 Task: Look for space in Apodaca, Mexico from 9th June, 2023 to 16th June, 2023 for 2 adults in price range Rs.8000 to Rs.16000. Place can be entire place with 2 bedrooms having 2 beds and 1 bathroom. Property type can be house, flat, guest house. Booking option can be shelf check-in. Required host language is English.
Action: Mouse moved to (519, 153)
Screenshot: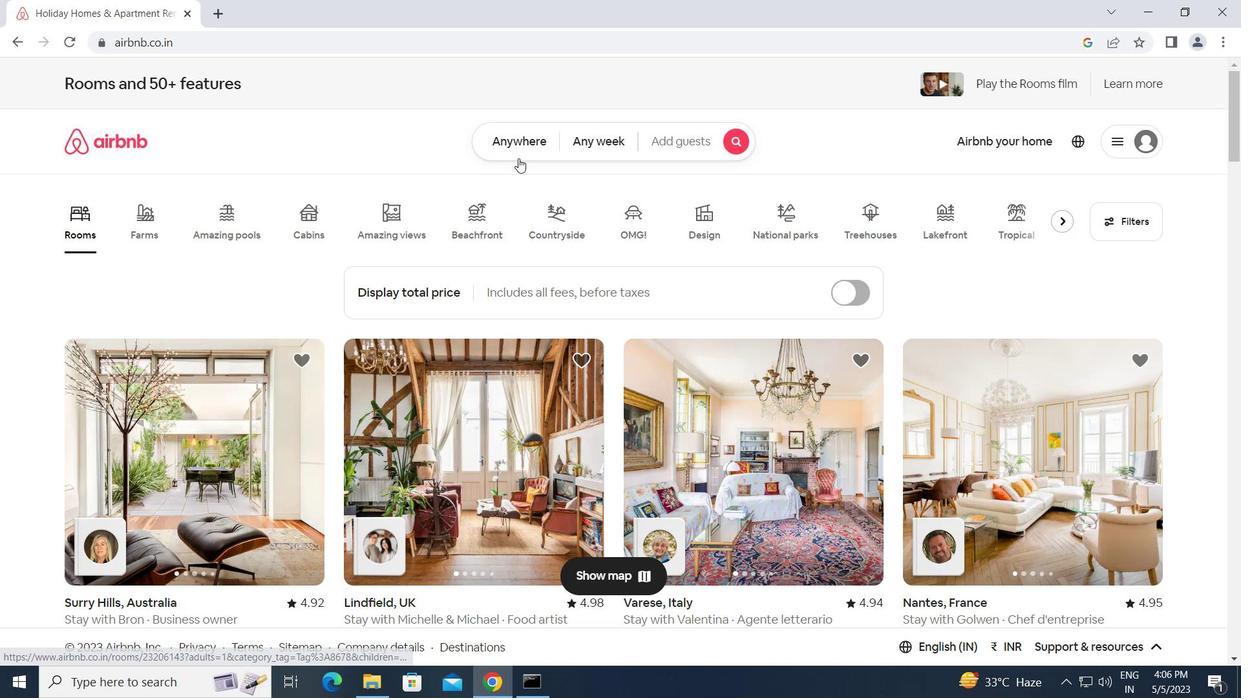 
Action: Mouse pressed left at (519, 153)
Screenshot: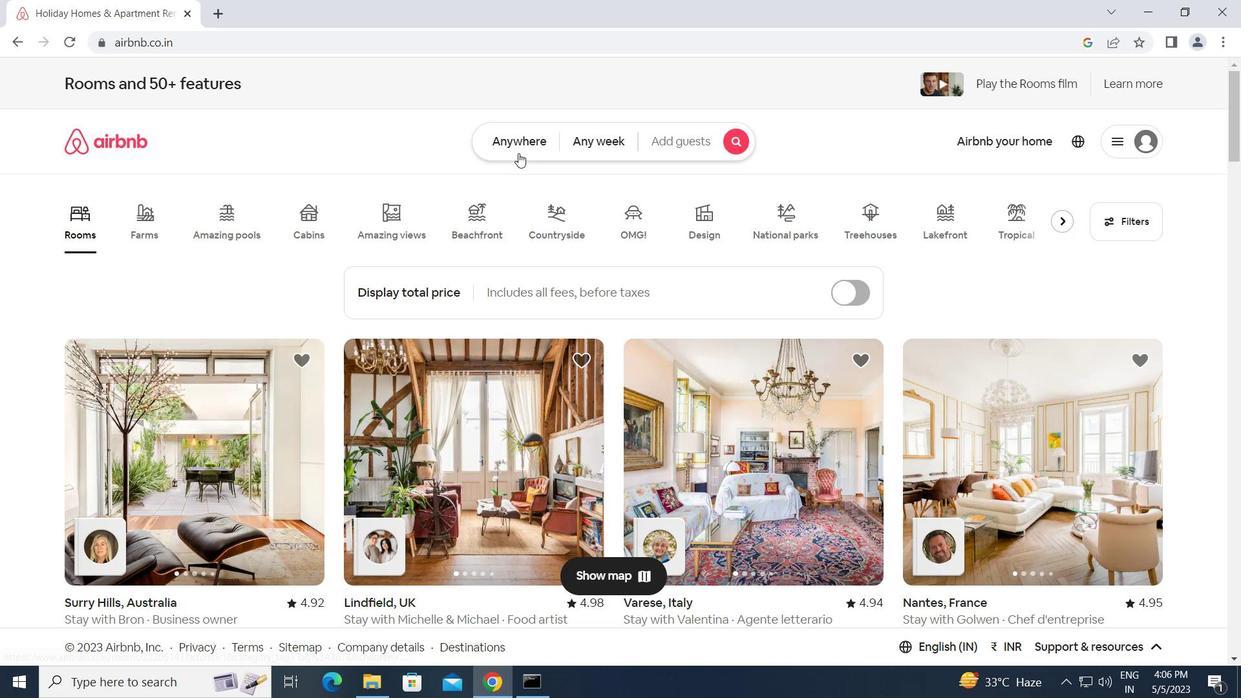 
Action: Mouse moved to (389, 195)
Screenshot: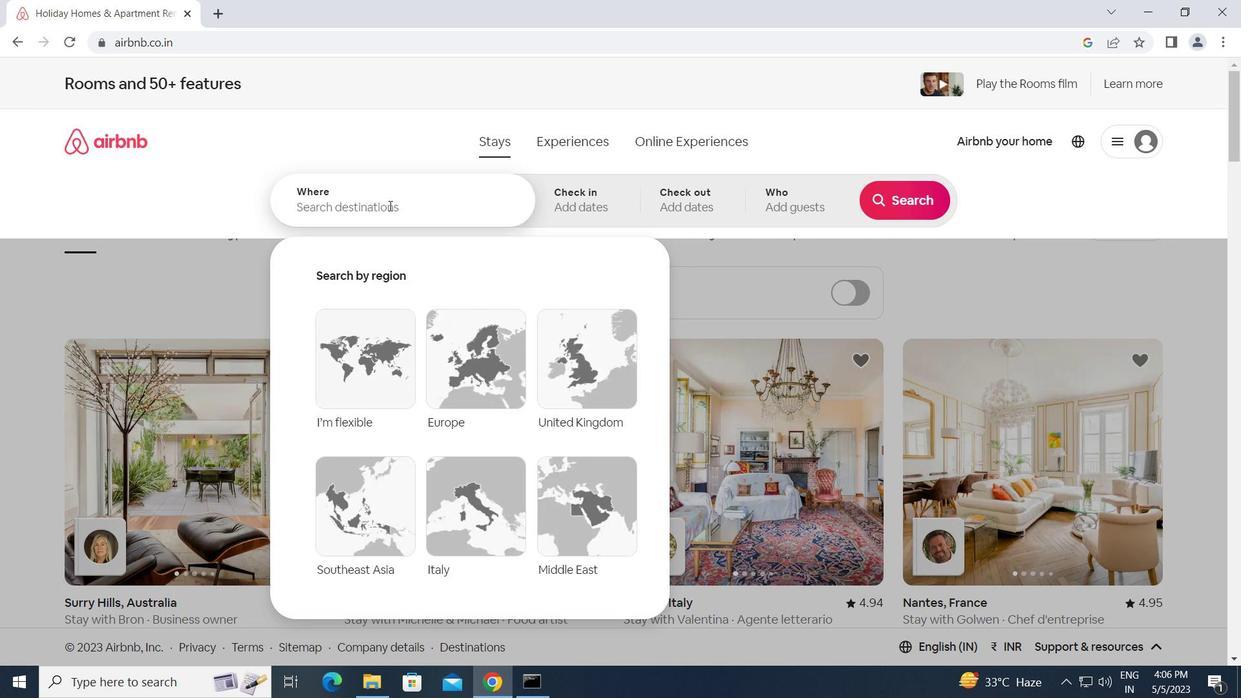 
Action: Mouse pressed left at (389, 195)
Screenshot: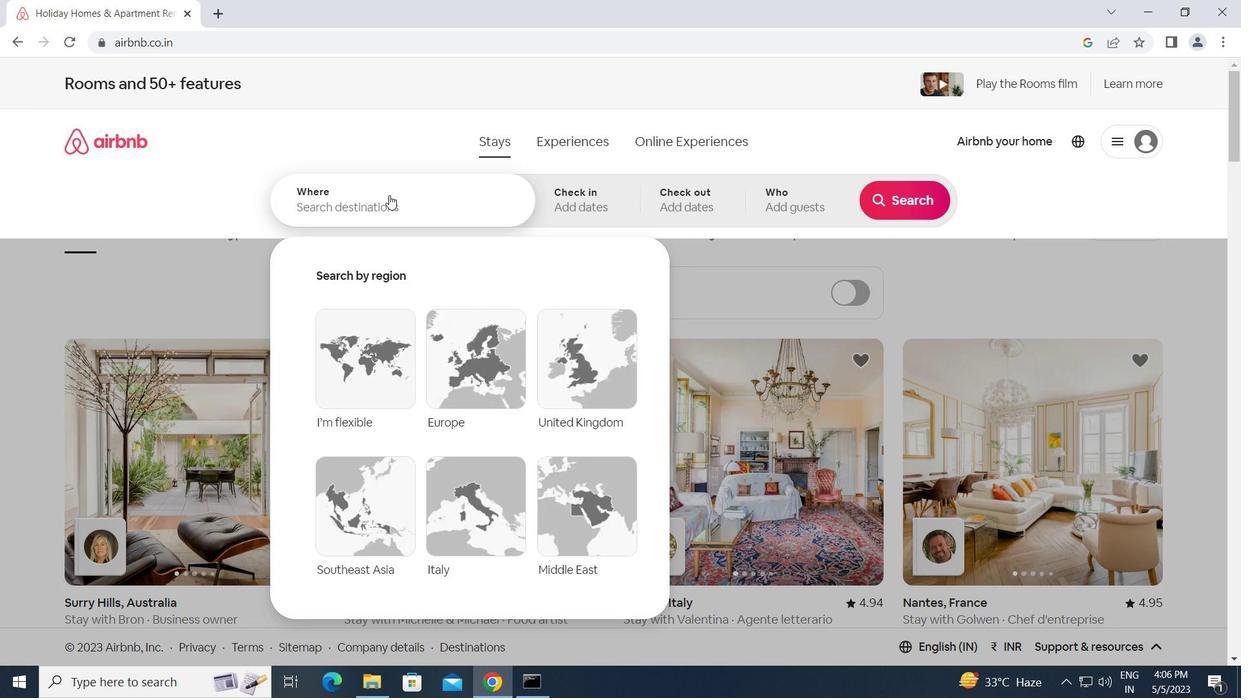 
Action: Key pressed a<Key.caps_lock>podaca,<Key.space><Key.caps_lock>m<Key.caps_lock>exico<Key.enter>
Screenshot: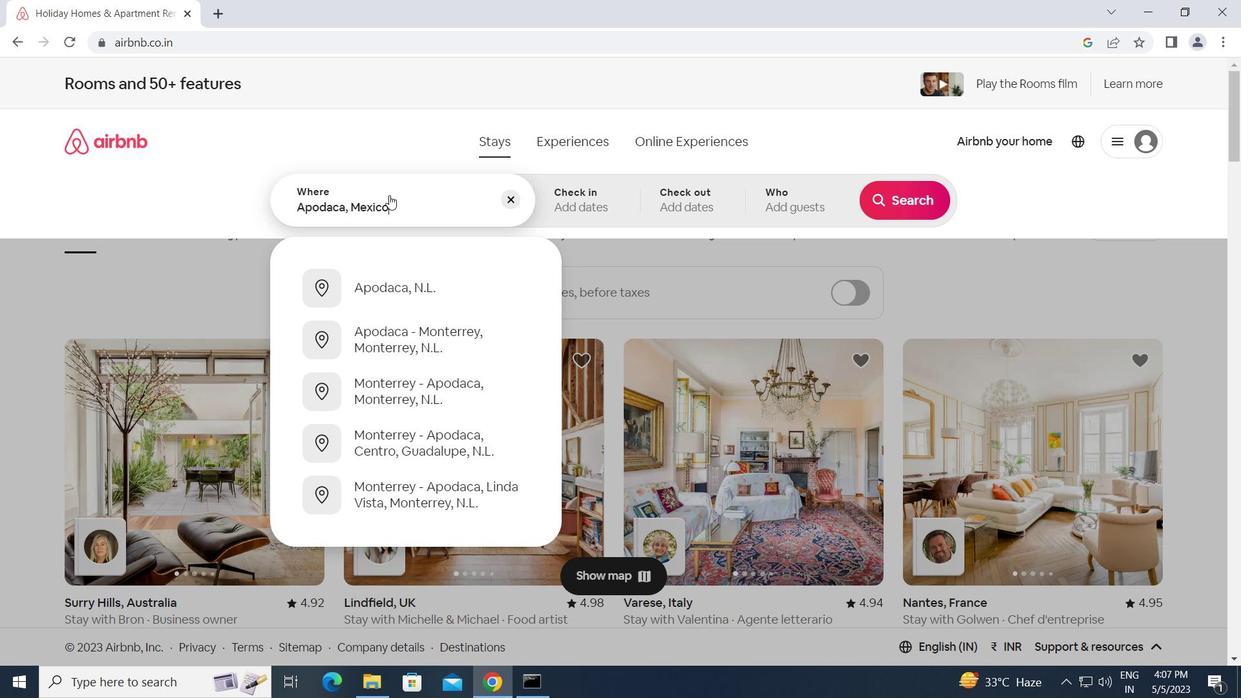 
Action: Mouse moved to (849, 429)
Screenshot: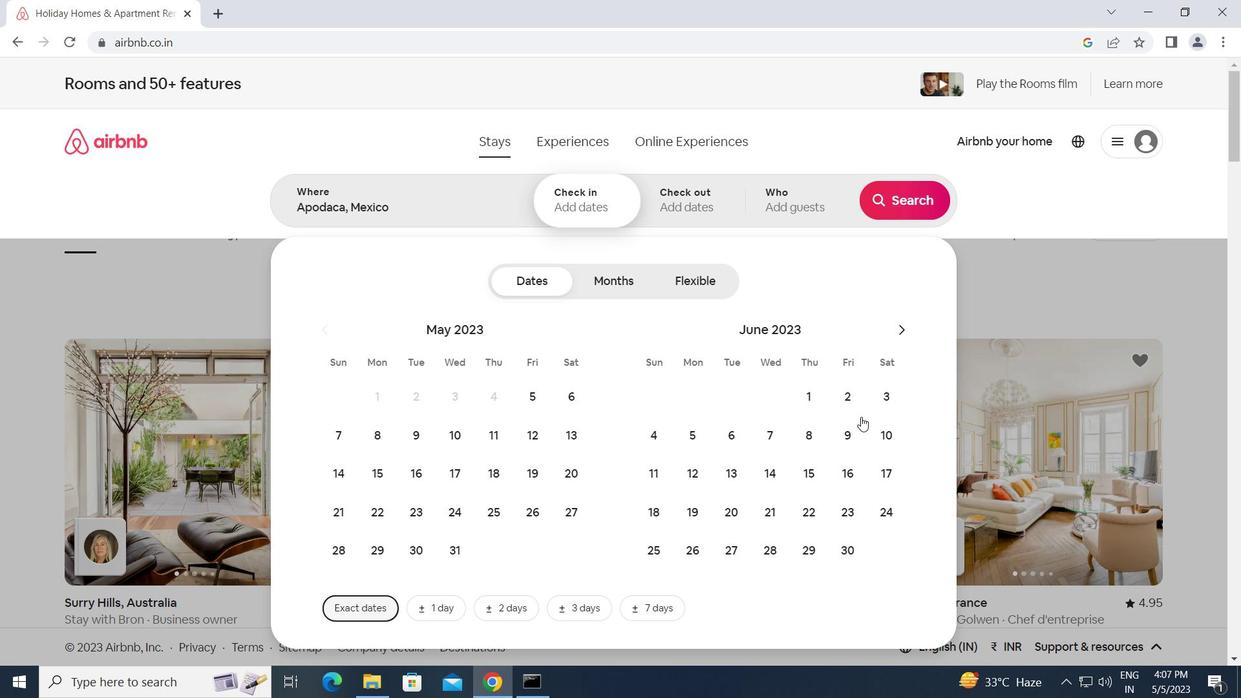 
Action: Mouse pressed left at (849, 429)
Screenshot: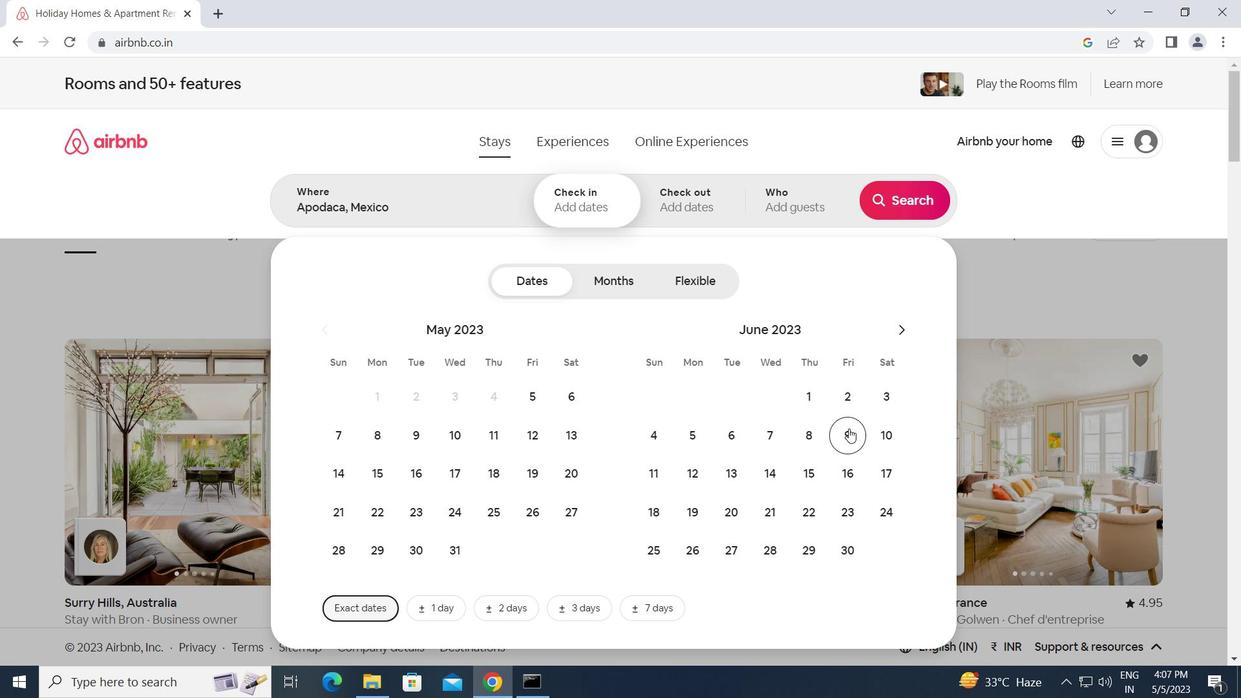 
Action: Mouse moved to (845, 470)
Screenshot: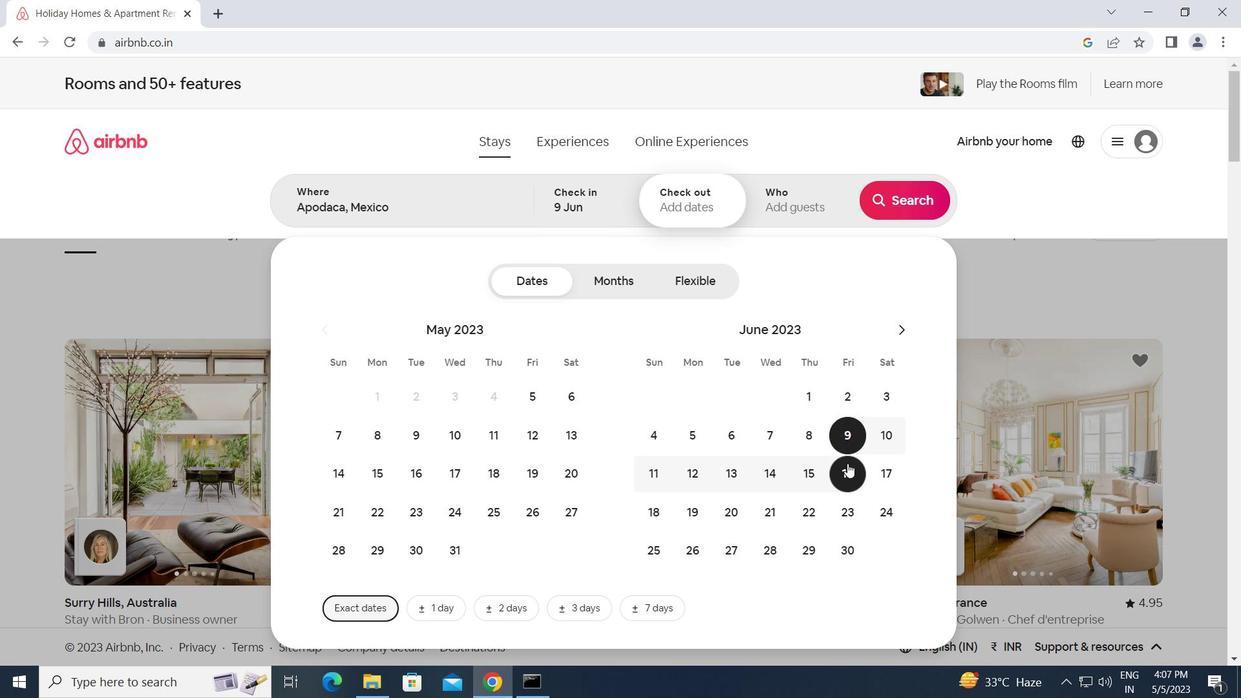 
Action: Mouse pressed left at (845, 470)
Screenshot: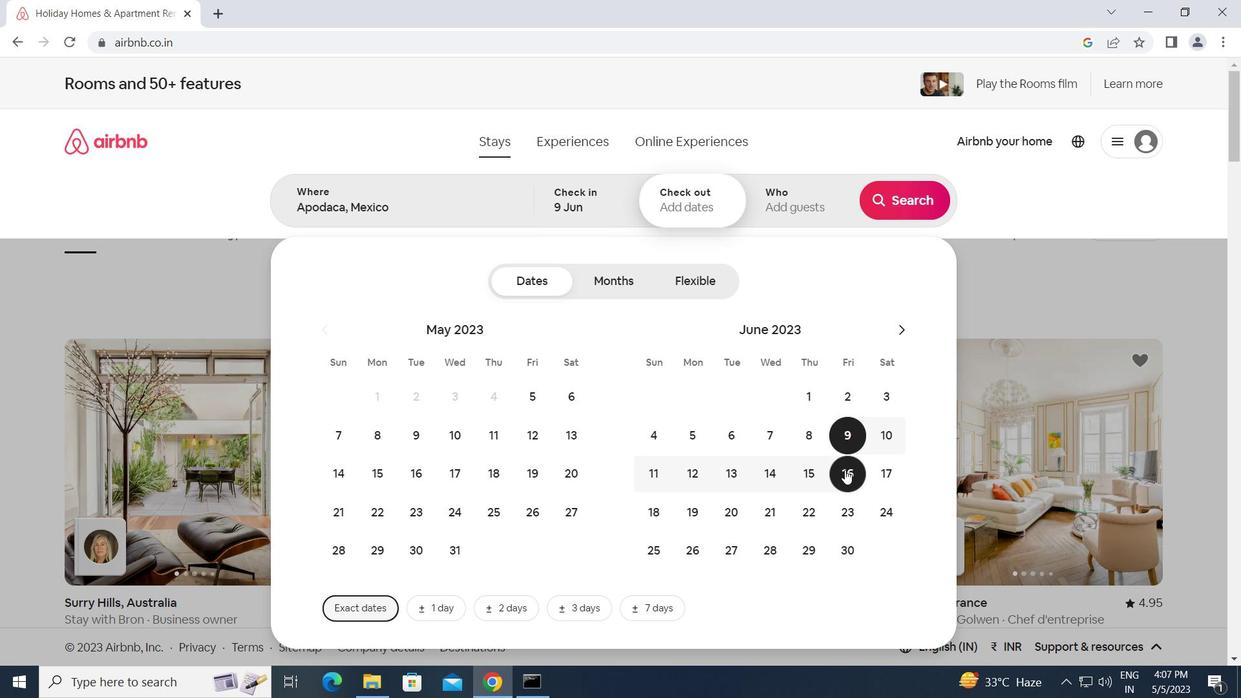 
Action: Mouse moved to (802, 205)
Screenshot: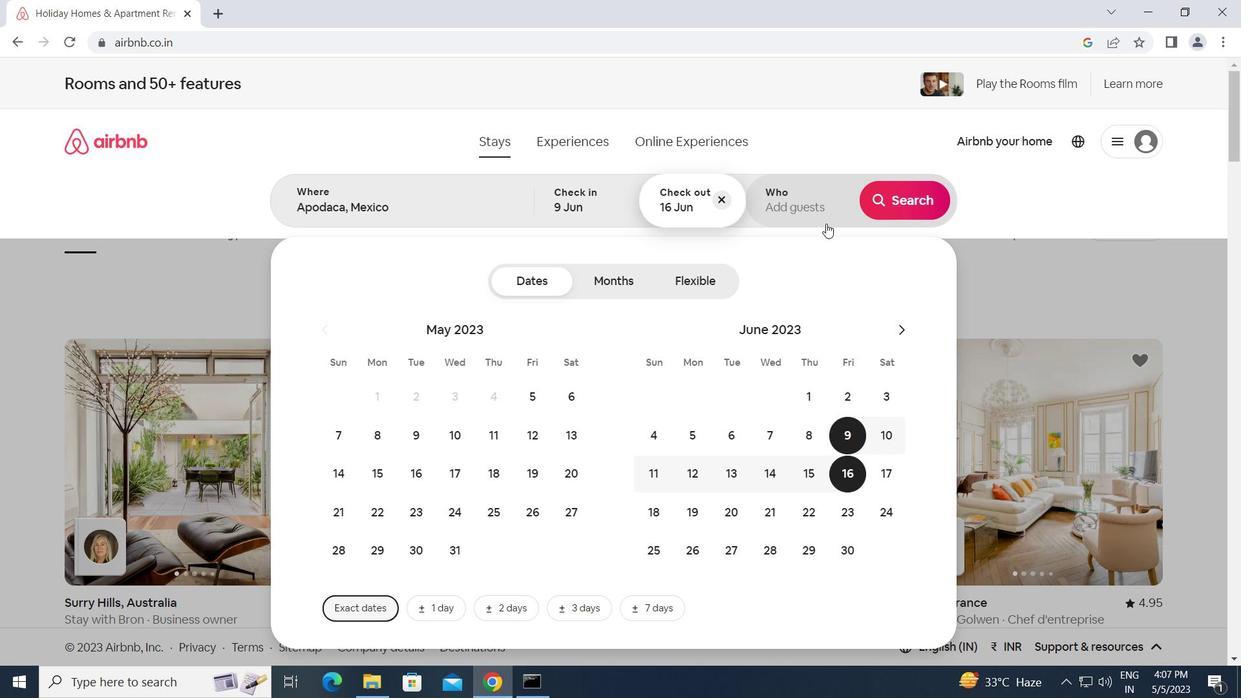 
Action: Mouse pressed left at (802, 205)
Screenshot: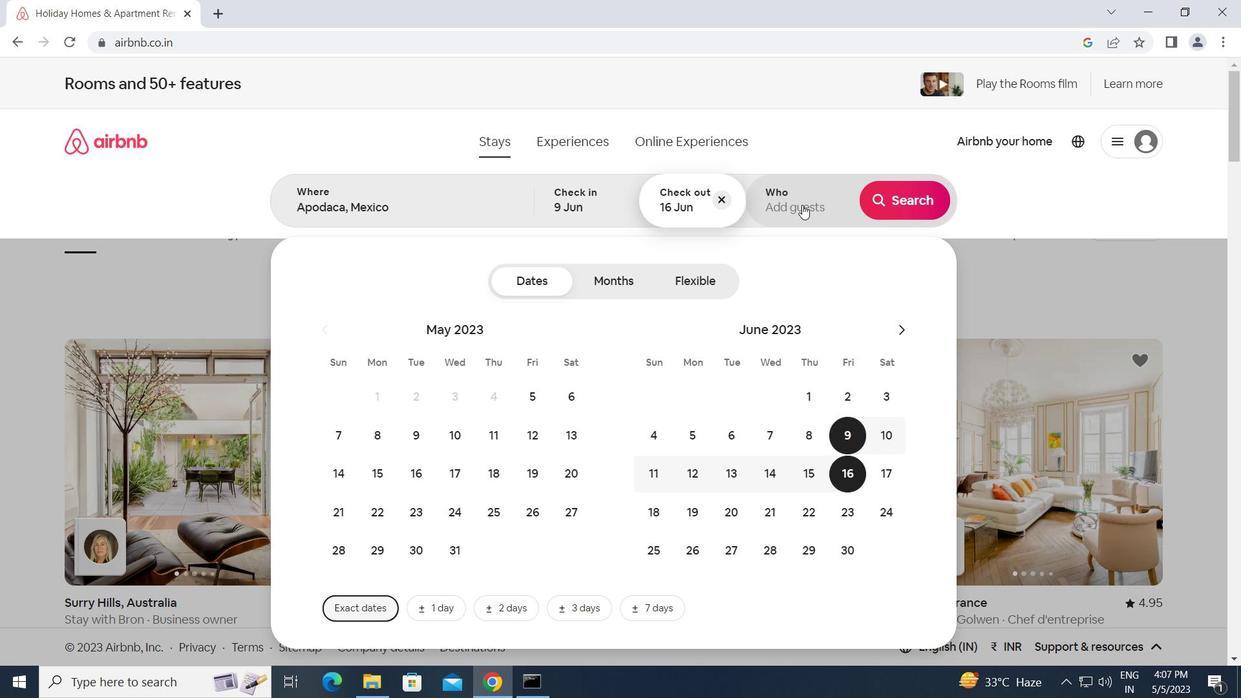 
Action: Mouse moved to (909, 282)
Screenshot: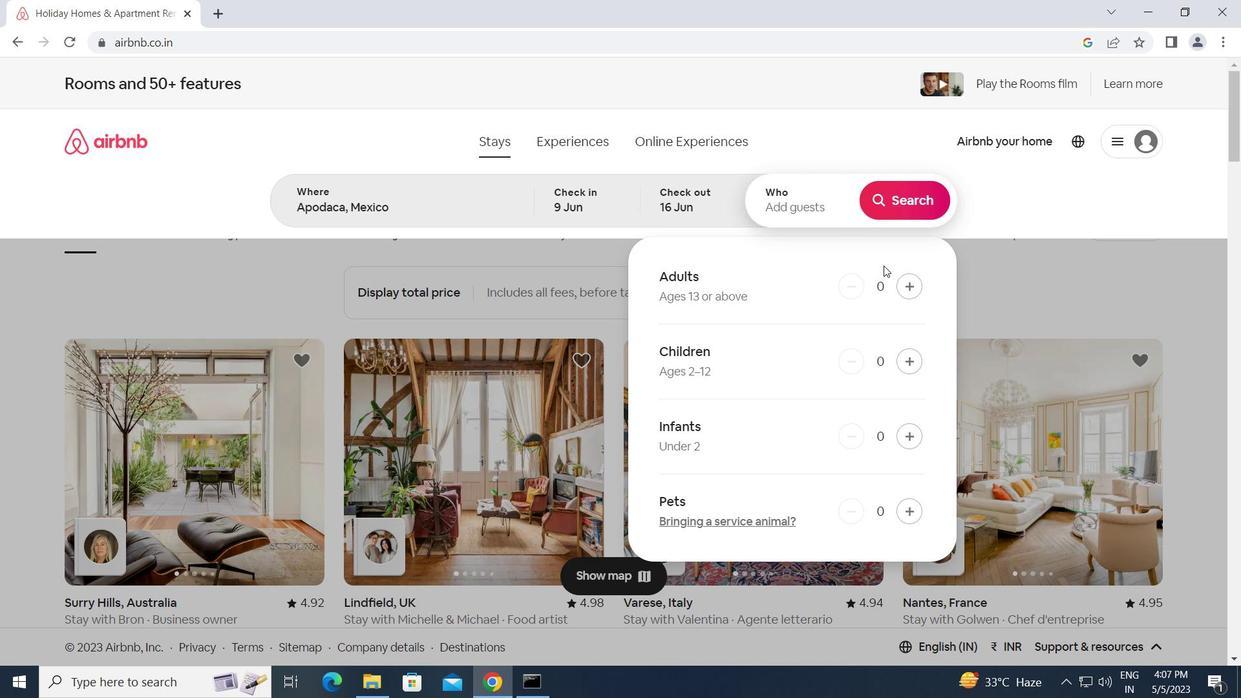
Action: Mouse pressed left at (909, 282)
Screenshot: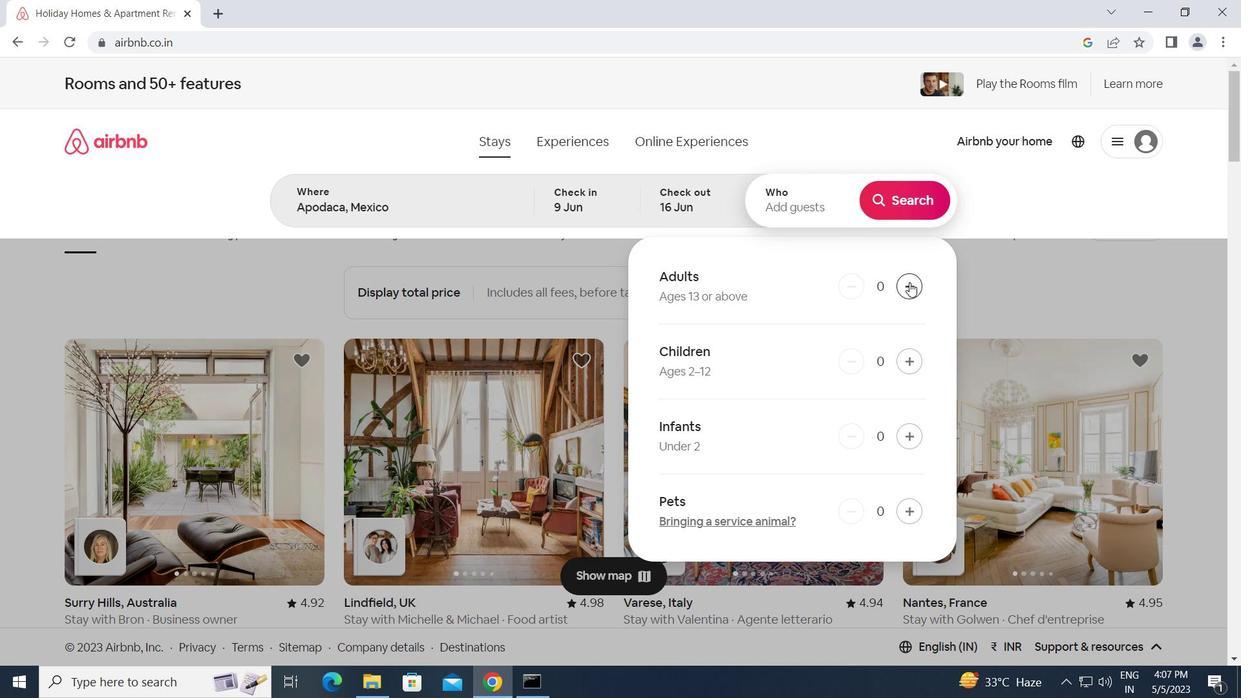 
Action: Mouse pressed left at (909, 282)
Screenshot: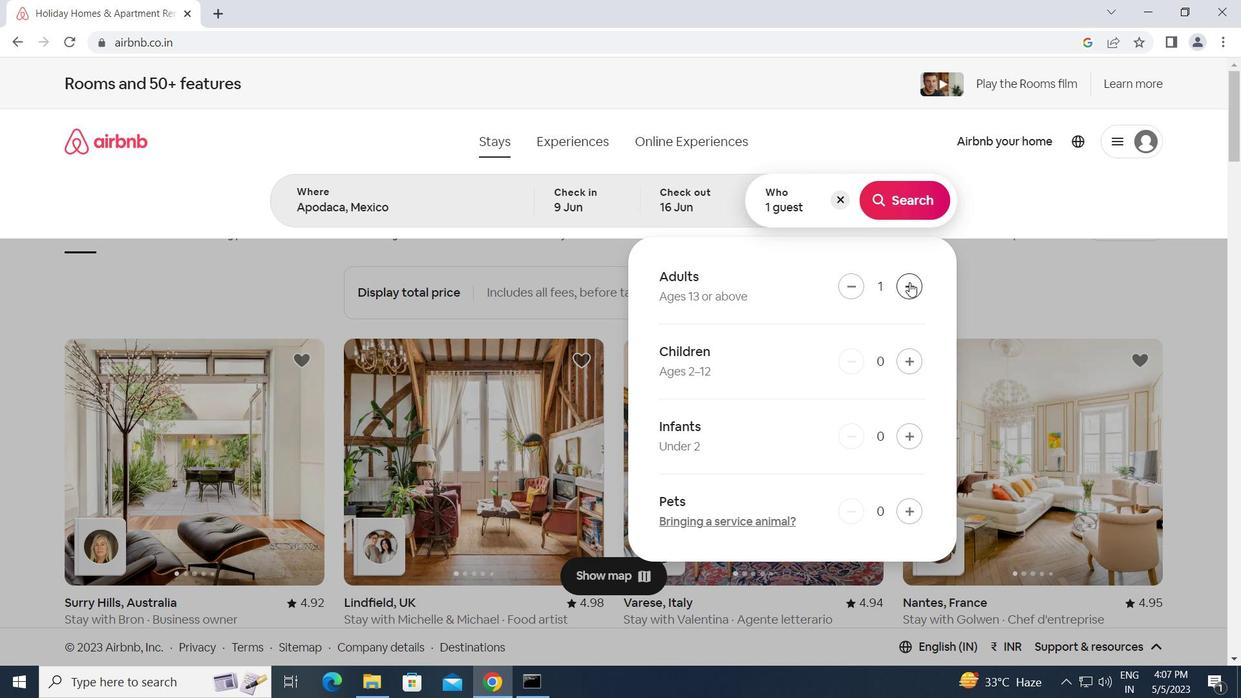 
Action: Mouse moved to (900, 200)
Screenshot: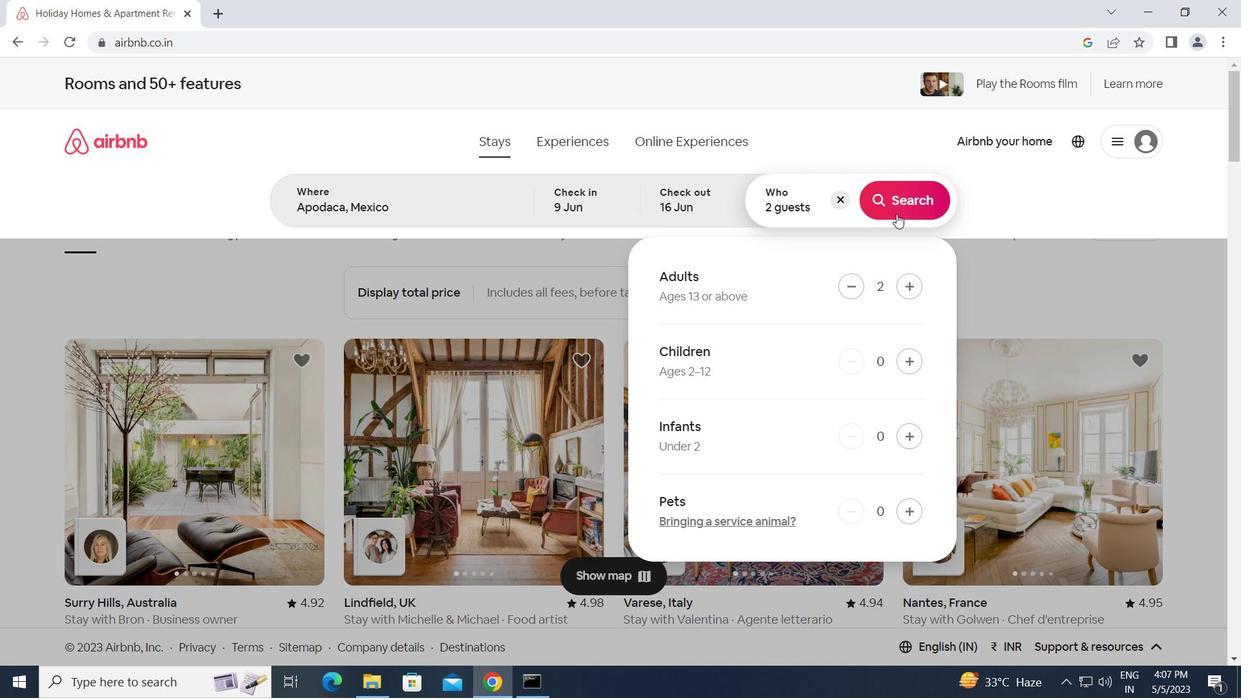 
Action: Mouse pressed left at (900, 200)
Screenshot: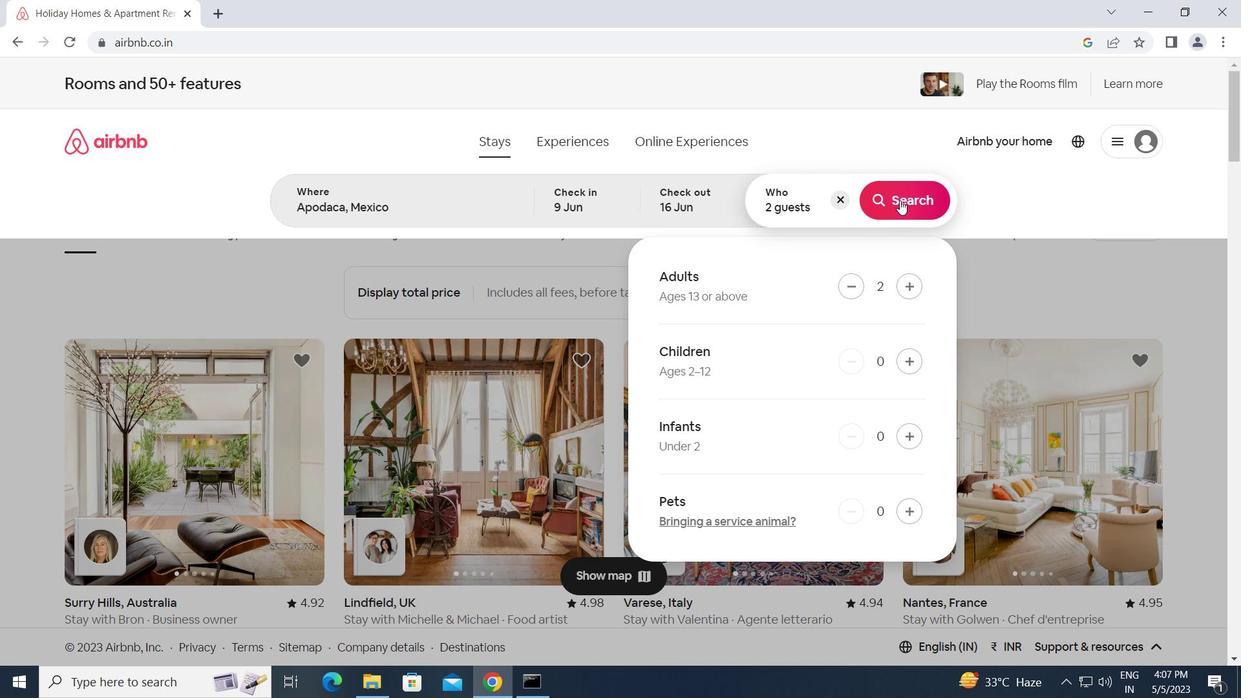 
Action: Mouse moved to (1157, 152)
Screenshot: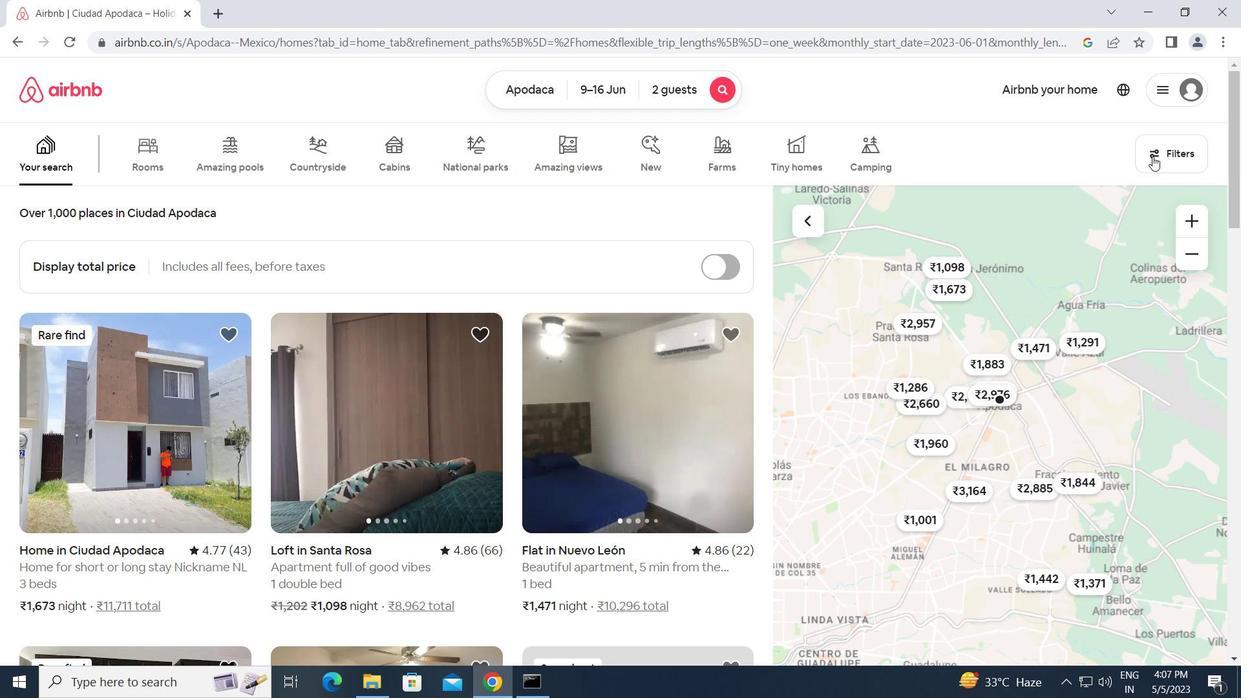 
Action: Mouse pressed left at (1157, 152)
Screenshot: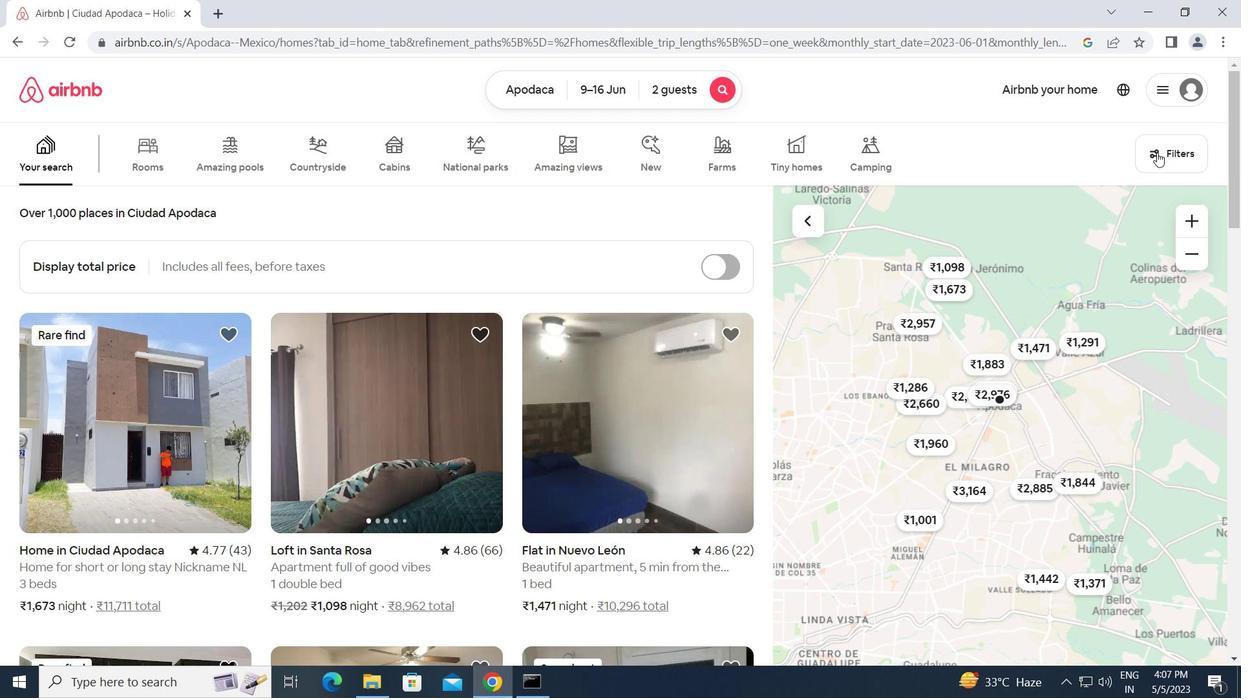 
Action: Mouse moved to (384, 581)
Screenshot: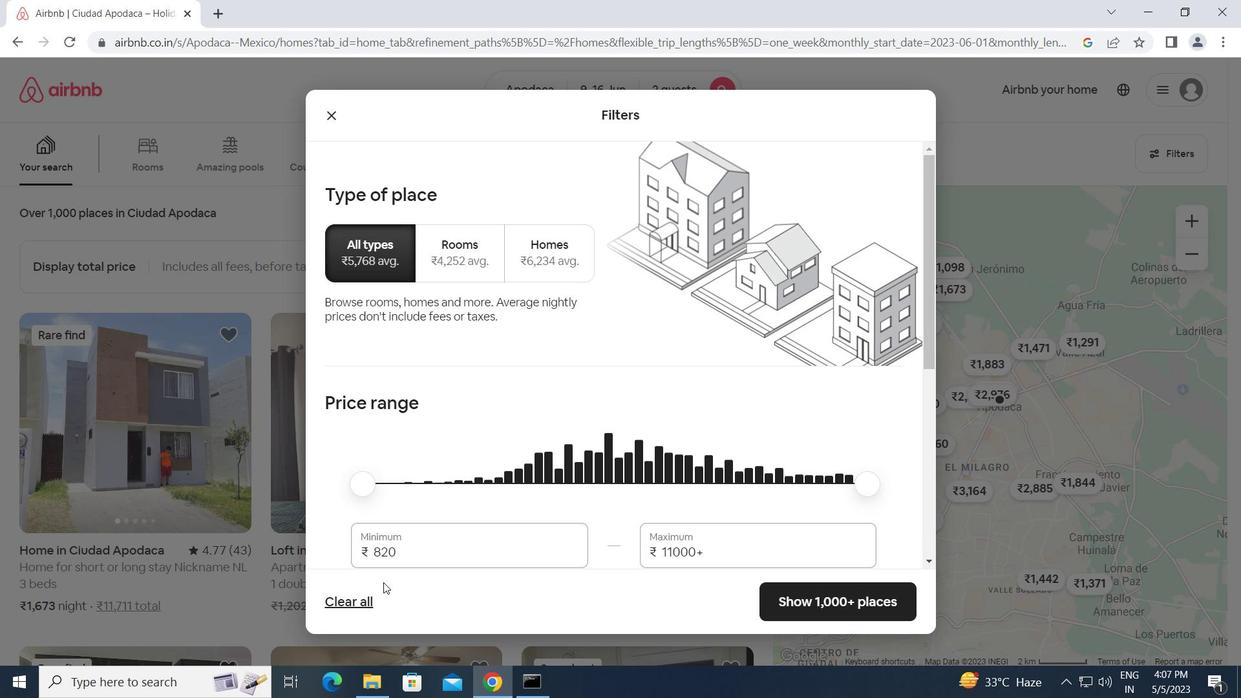 
Action: Mouse scrolled (384, 581) with delta (0, 0)
Screenshot: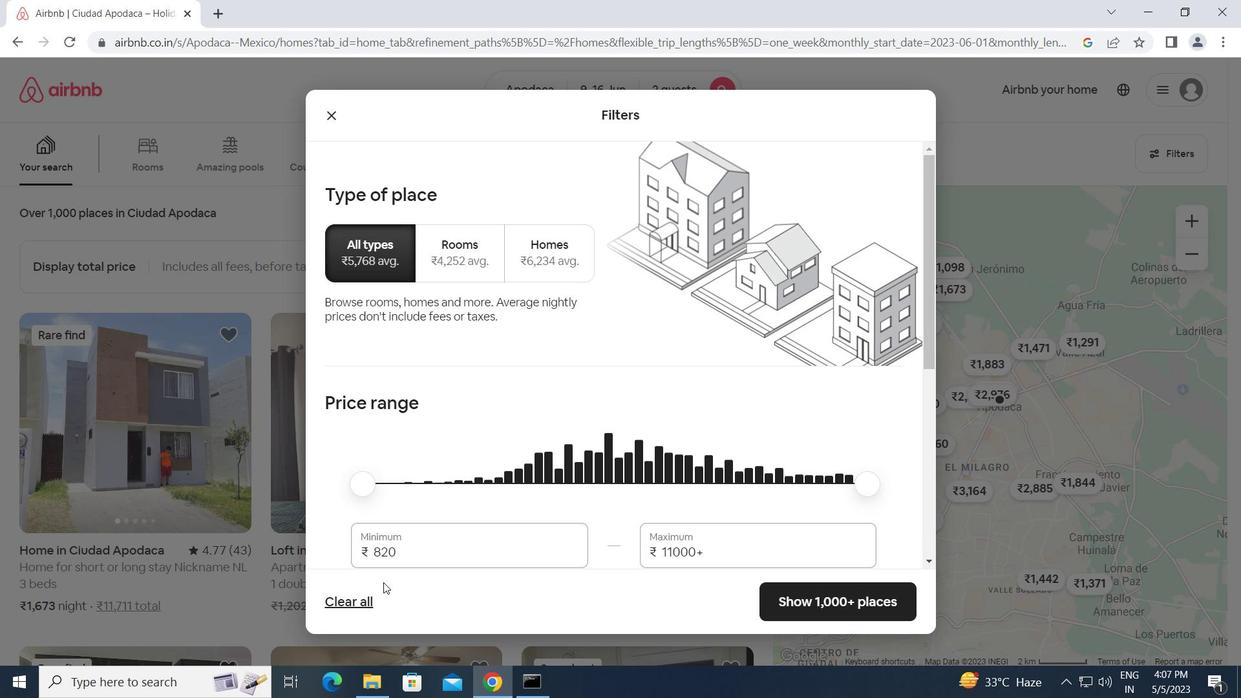 
Action: Mouse scrolled (384, 581) with delta (0, 0)
Screenshot: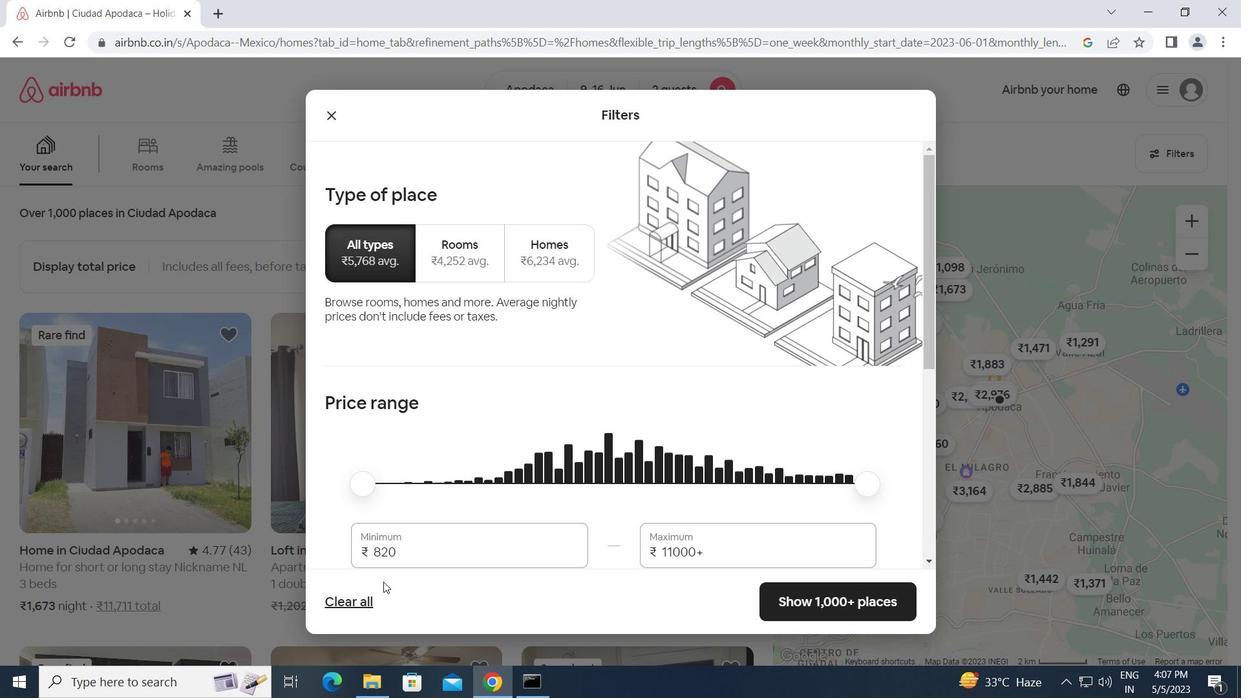 
Action: Mouse moved to (400, 548)
Screenshot: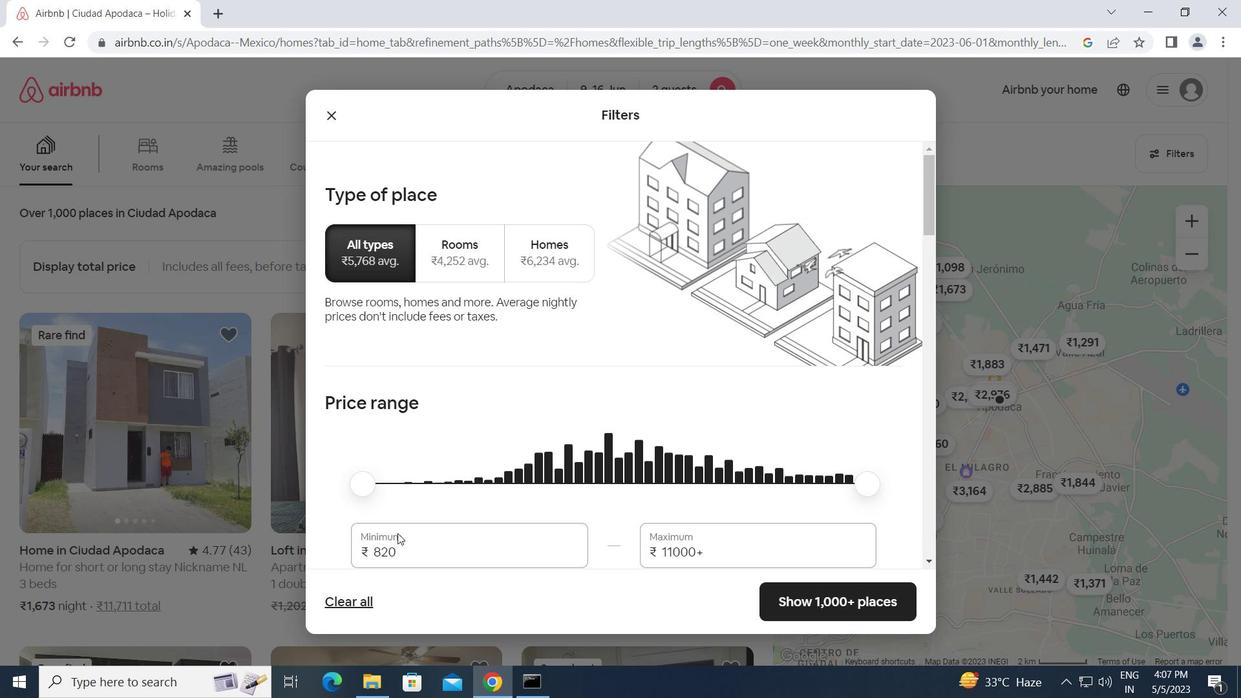 
Action: Mouse pressed left at (400, 548)
Screenshot: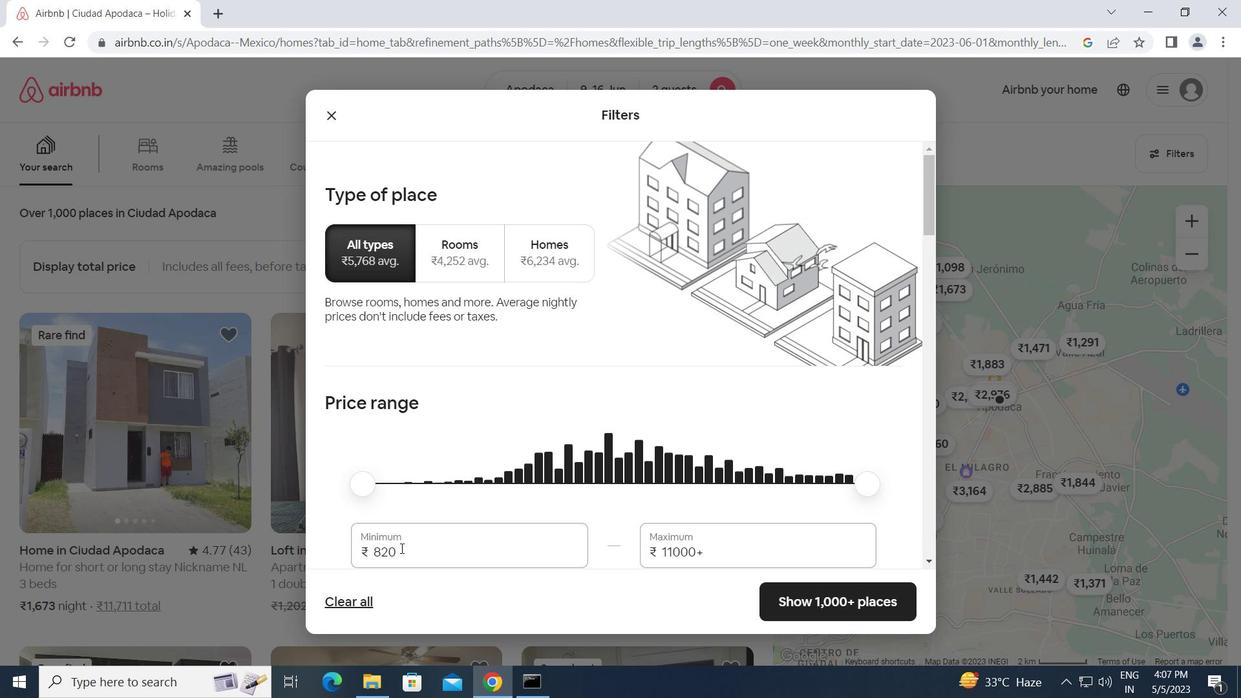 
Action: Mouse moved to (364, 552)
Screenshot: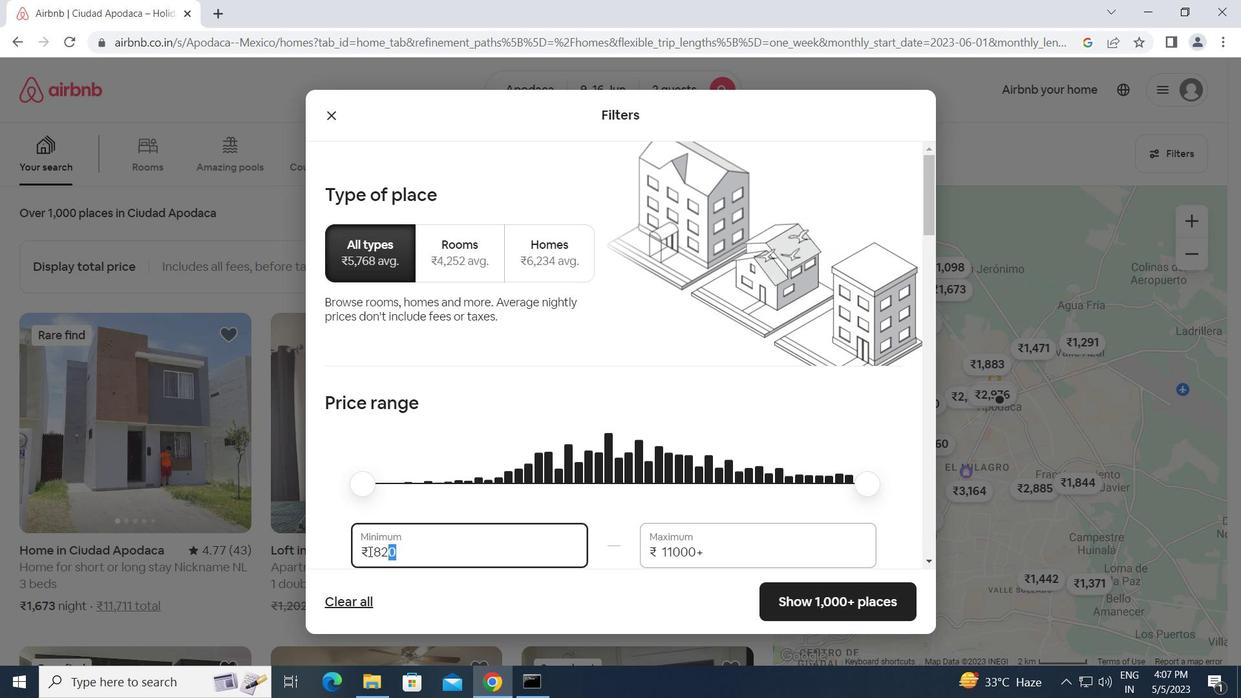 
Action: Key pressed 80
Screenshot: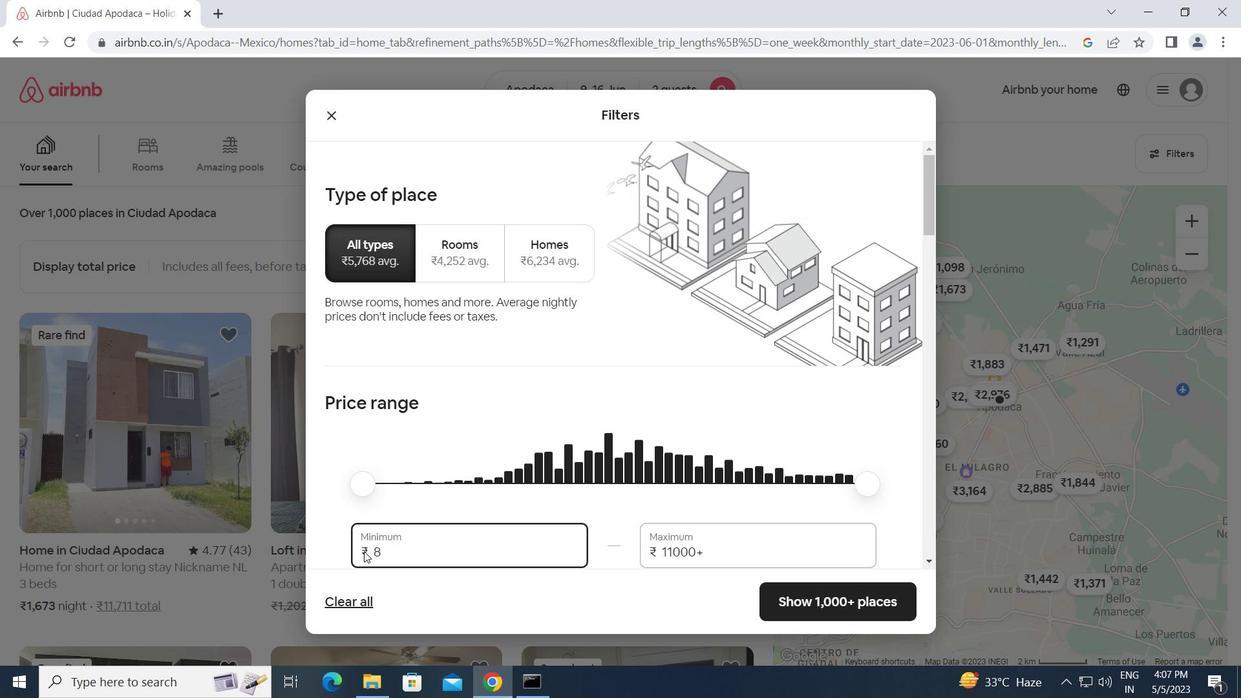 
Action: Mouse moved to (376, 578)
Screenshot: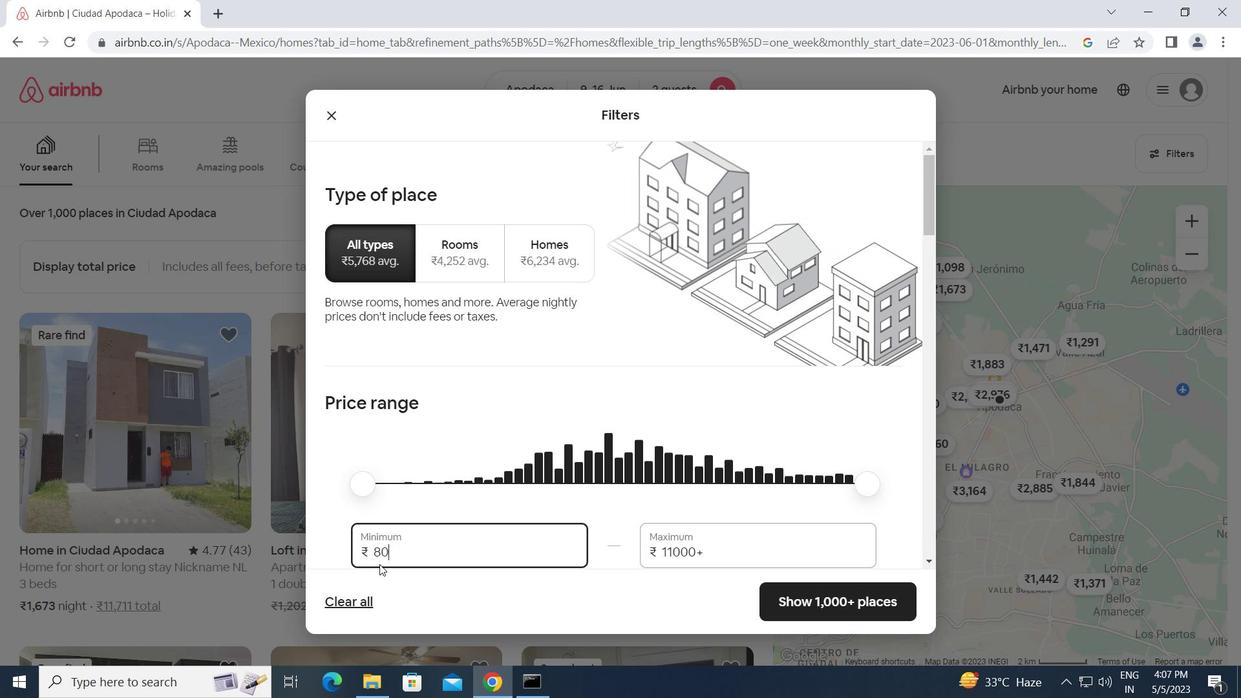 
Action: Key pressed 00<Key.tab>16000
Screenshot: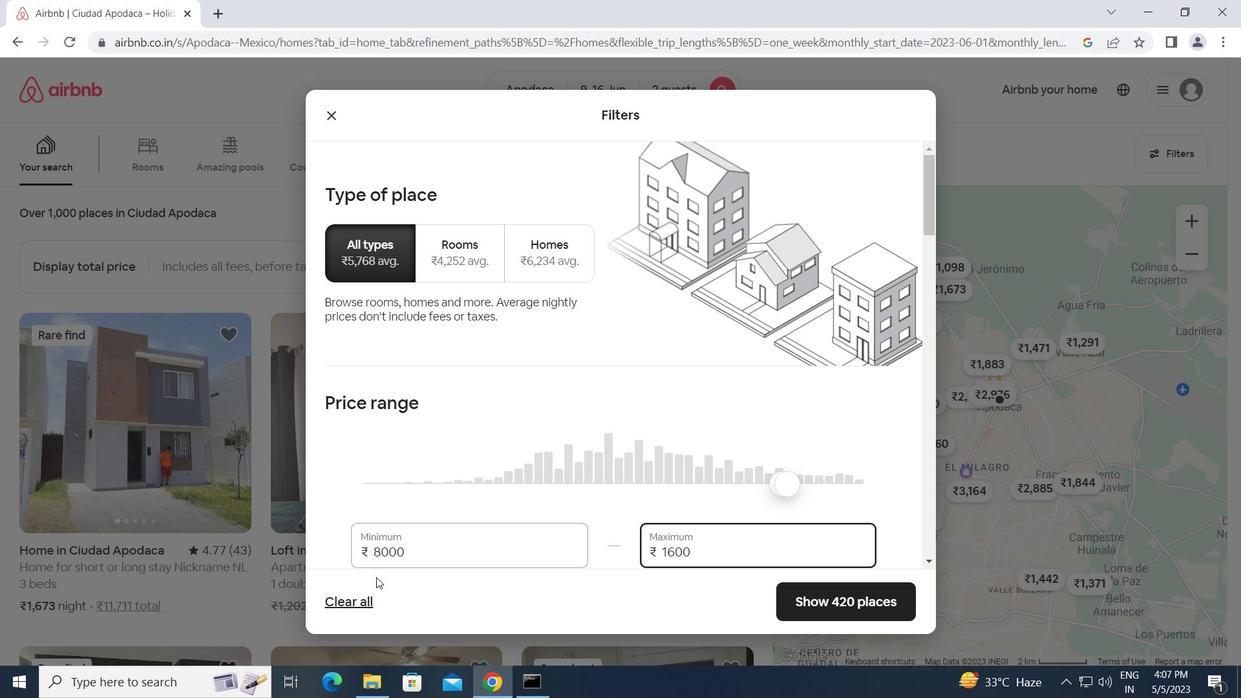 
Action: Mouse moved to (516, 559)
Screenshot: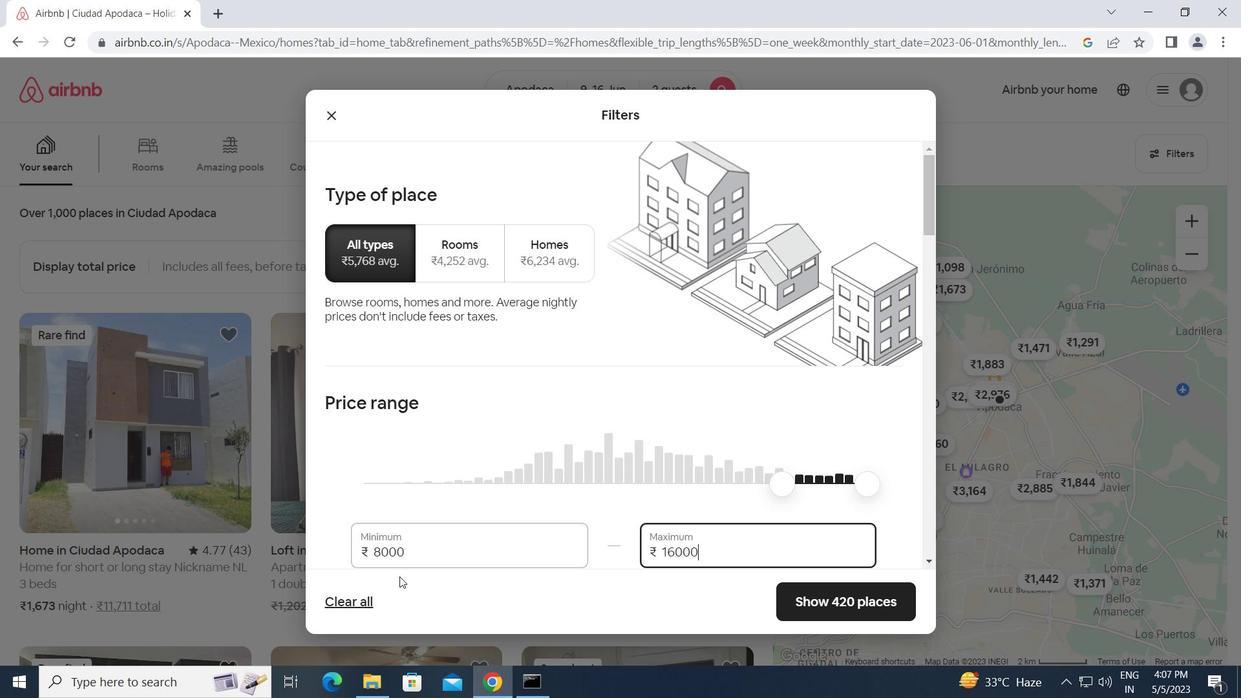 
Action: Mouse scrolled (516, 558) with delta (0, 0)
Screenshot: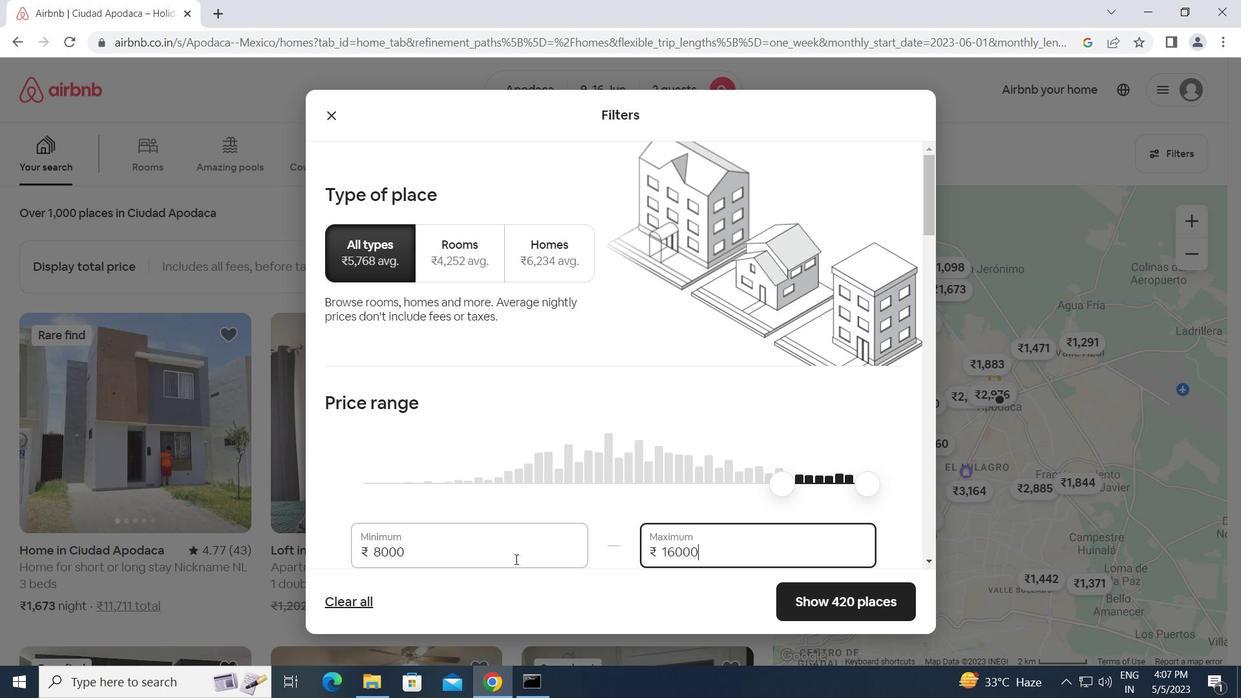 
Action: Mouse scrolled (516, 558) with delta (0, 0)
Screenshot: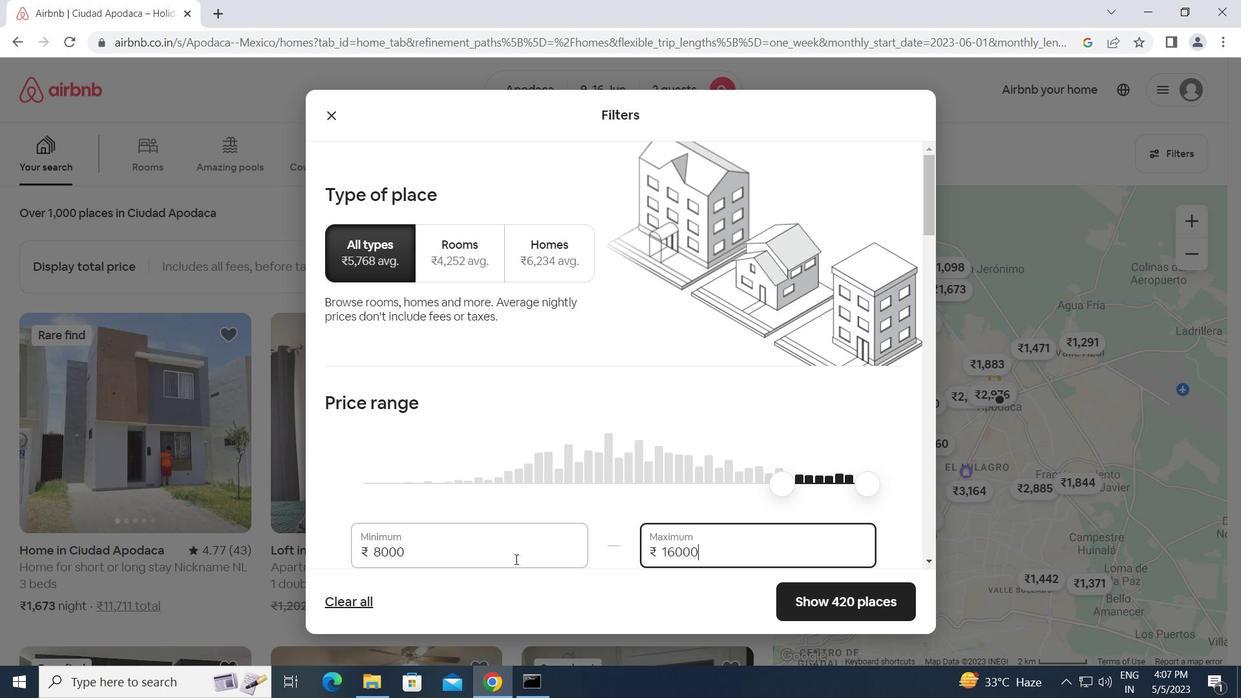 
Action: Mouse moved to (530, 532)
Screenshot: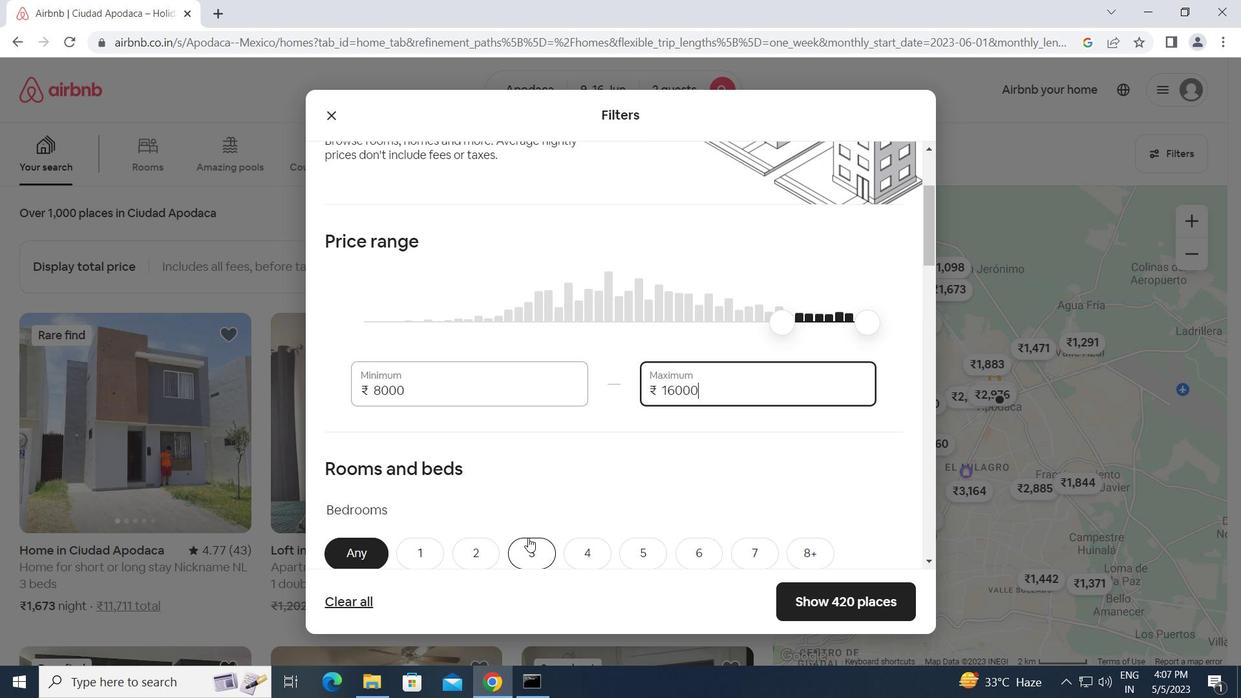 
Action: Mouse scrolled (530, 531) with delta (0, 0)
Screenshot: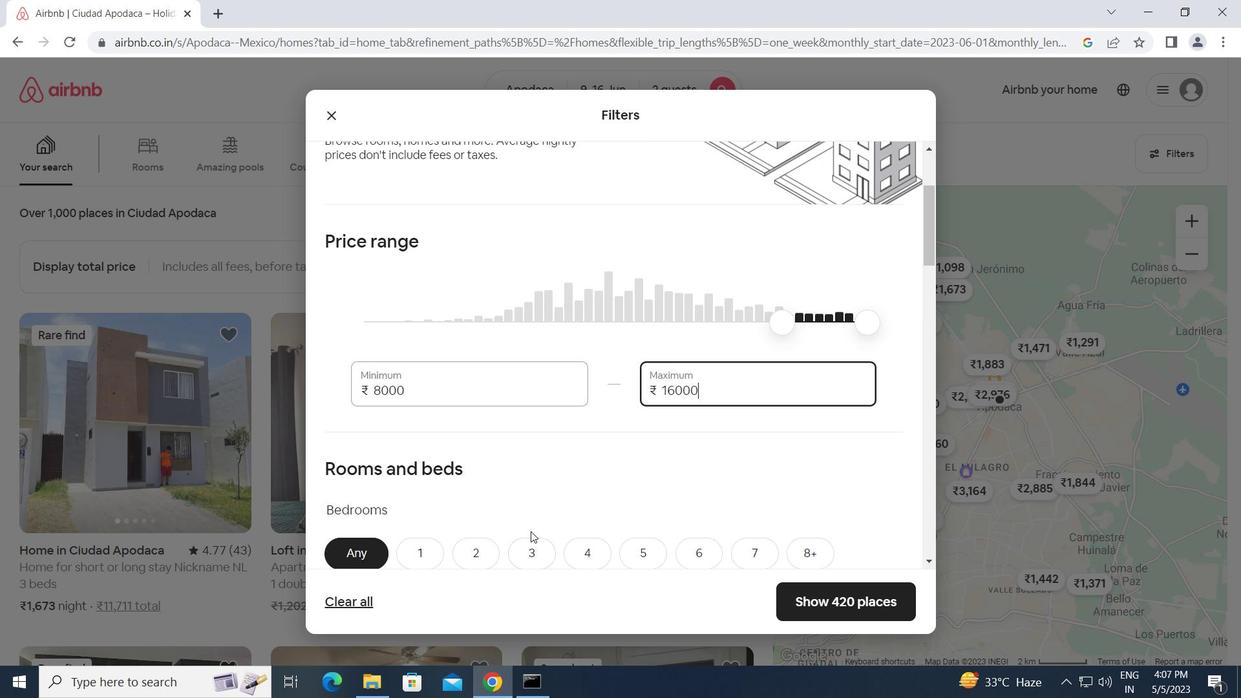 
Action: Mouse scrolled (530, 531) with delta (0, 0)
Screenshot: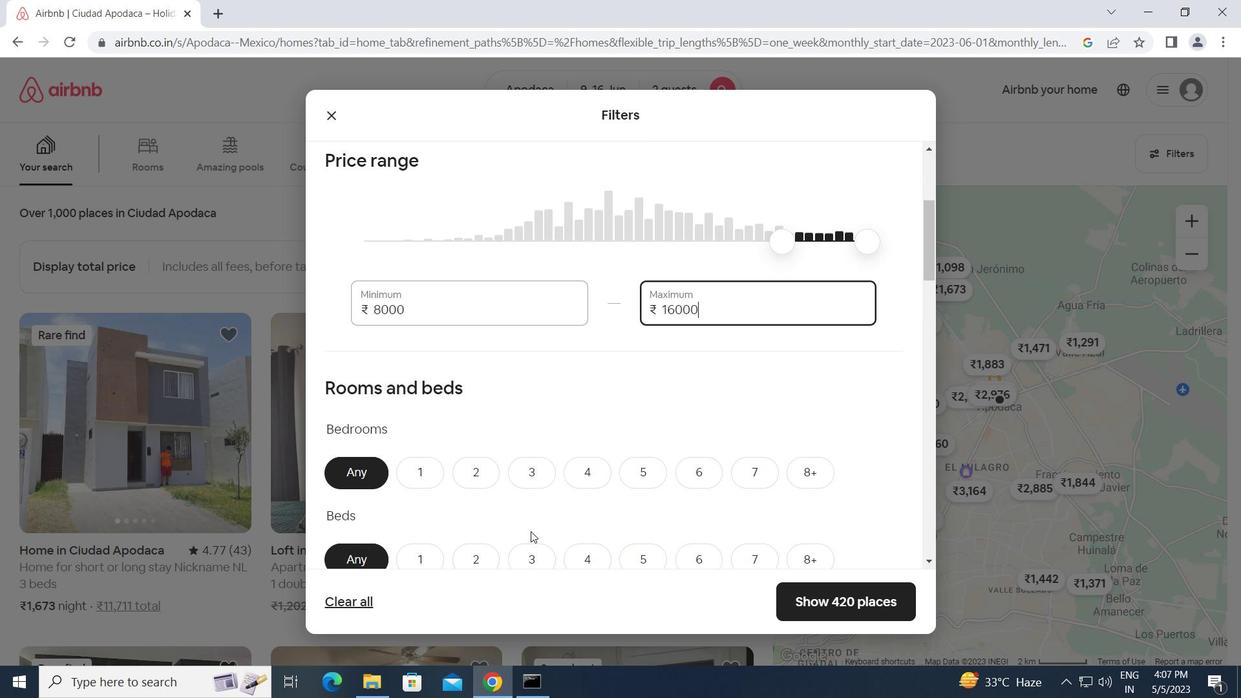 
Action: Mouse moved to (481, 396)
Screenshot: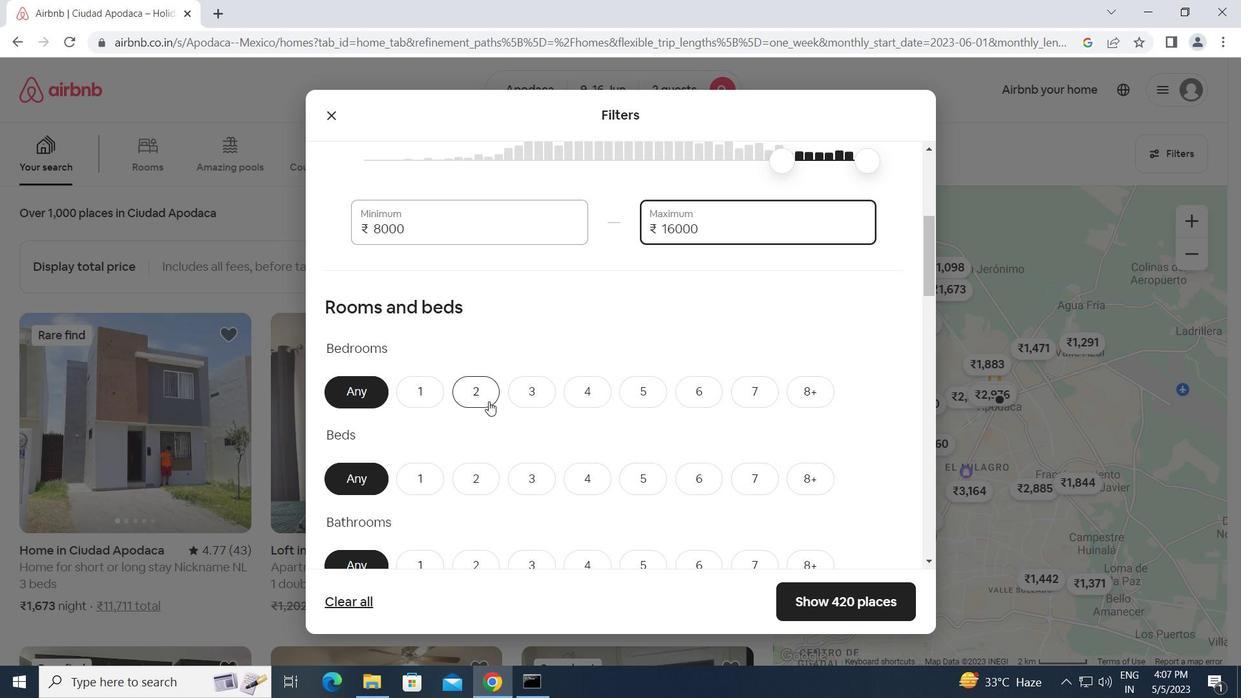 
Action: Mouse pressed left at (481, 396)
Screenshot: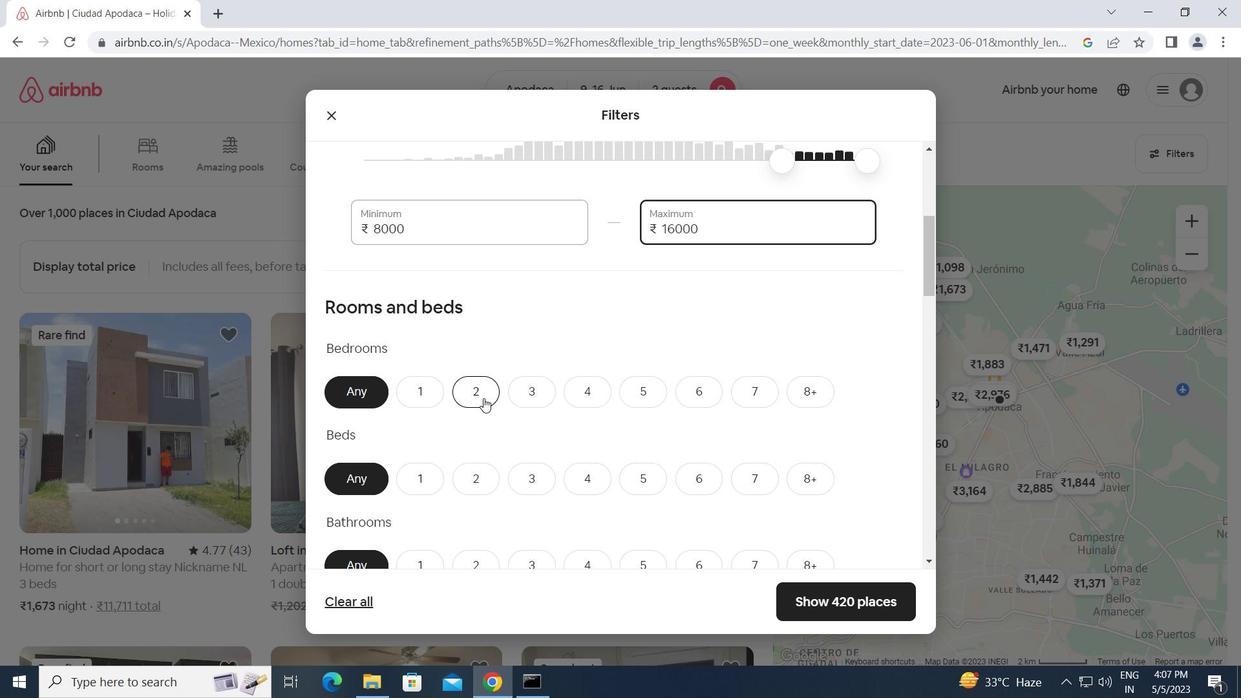 
Action: Mouse moved to (492, 428)
Screenshot: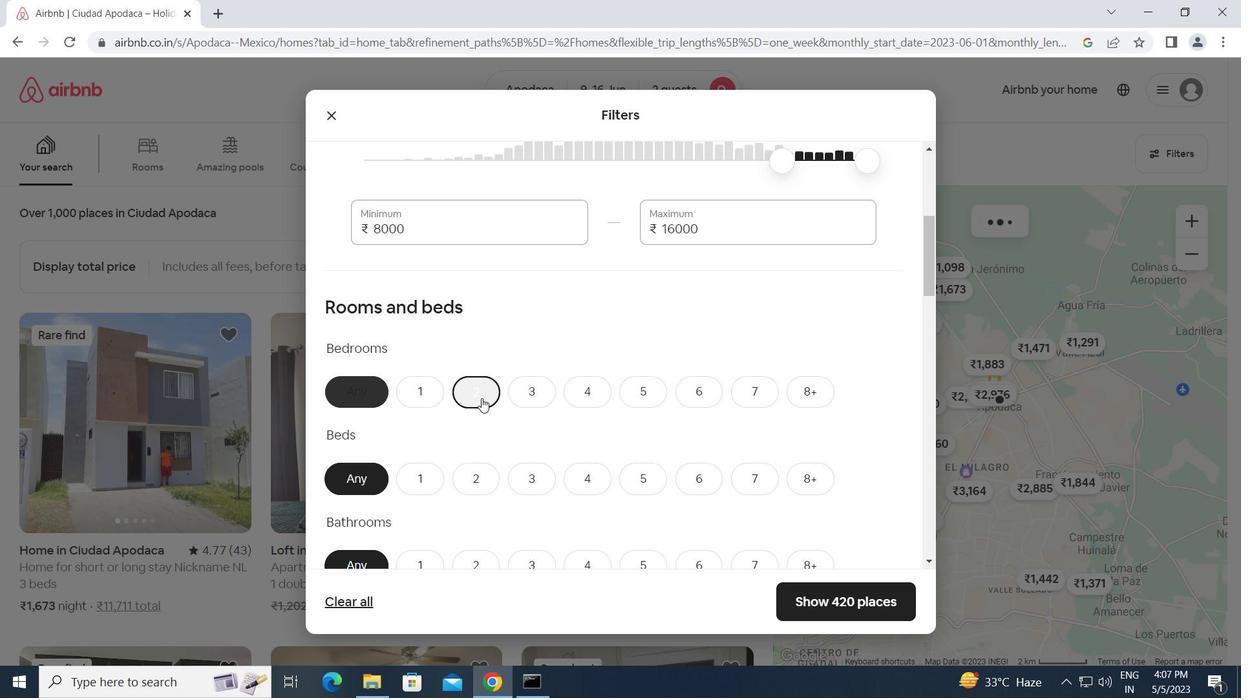 
Action: Mouse scrolled (492, 427) with delta (0, 0)
Screenshot: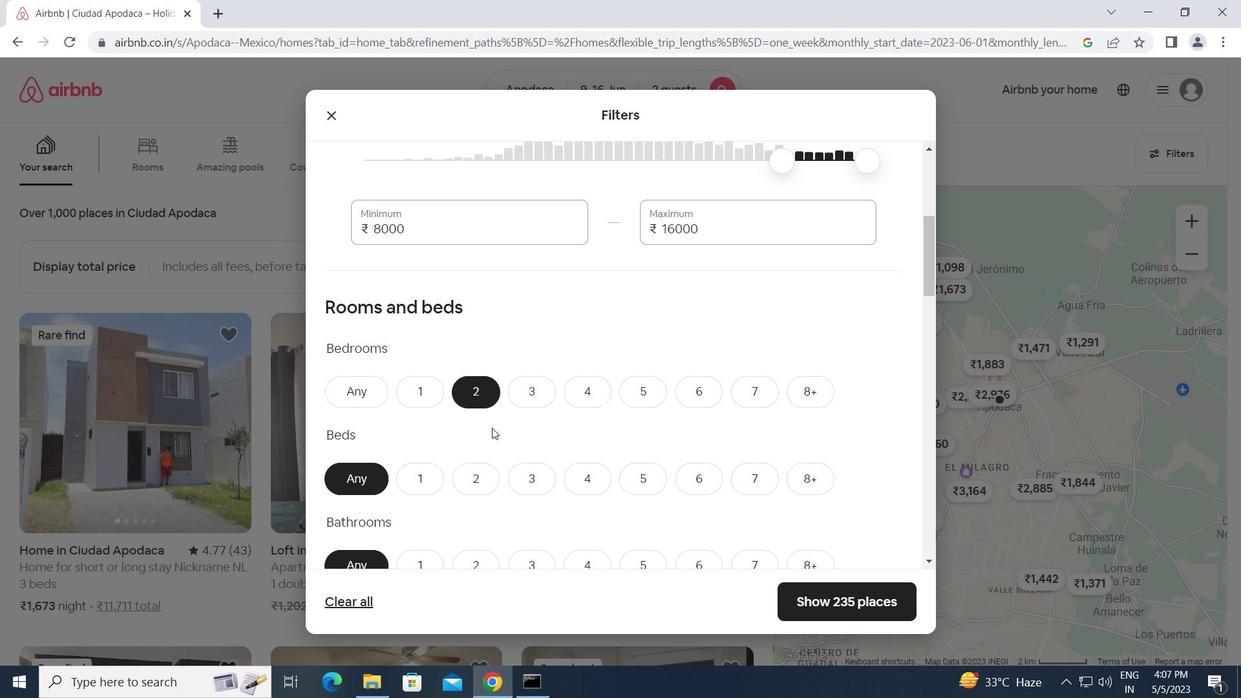
Action: Mouse moved to (477, 397)
Screenshot: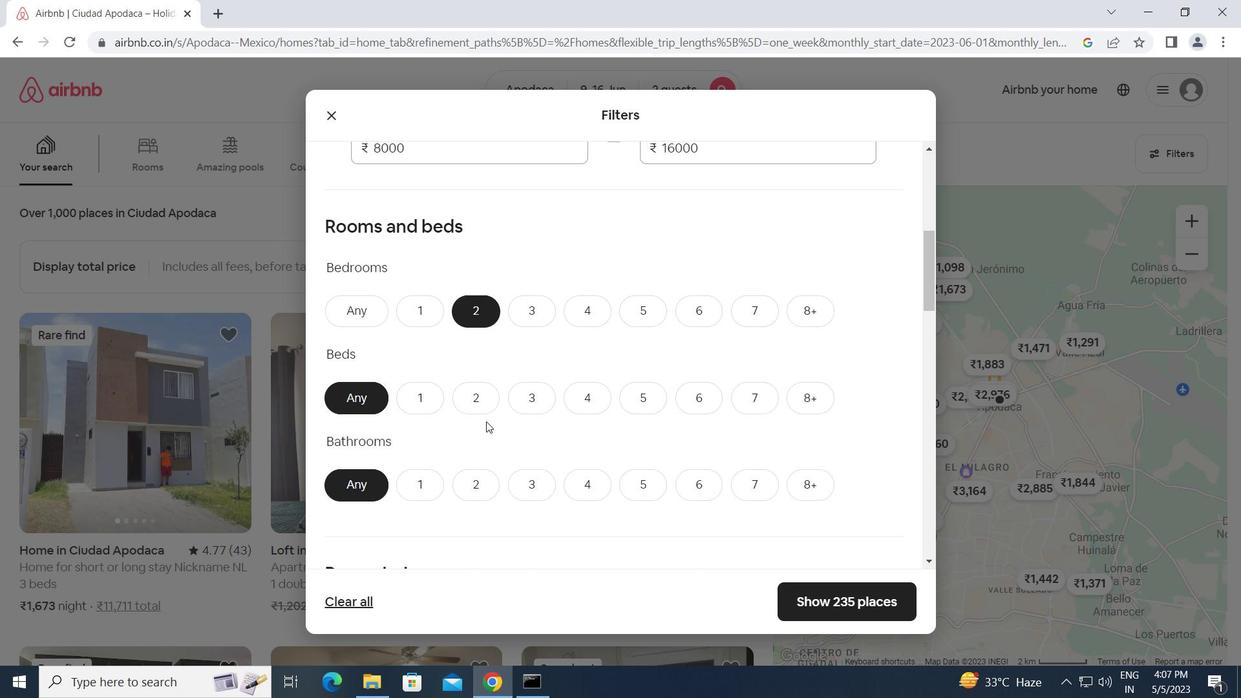 
Action: Mouse pressed left at (477, 397)
Screenshot: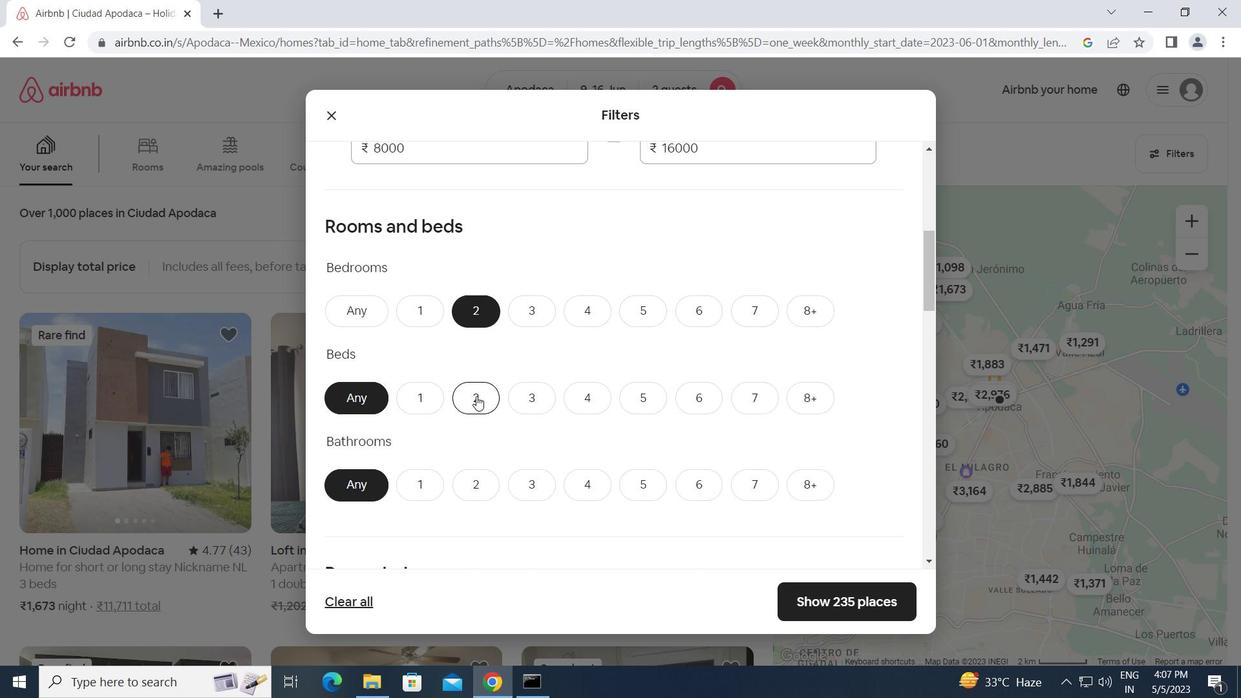 
Action: Mouse moved to (424, 478)
Screenshot: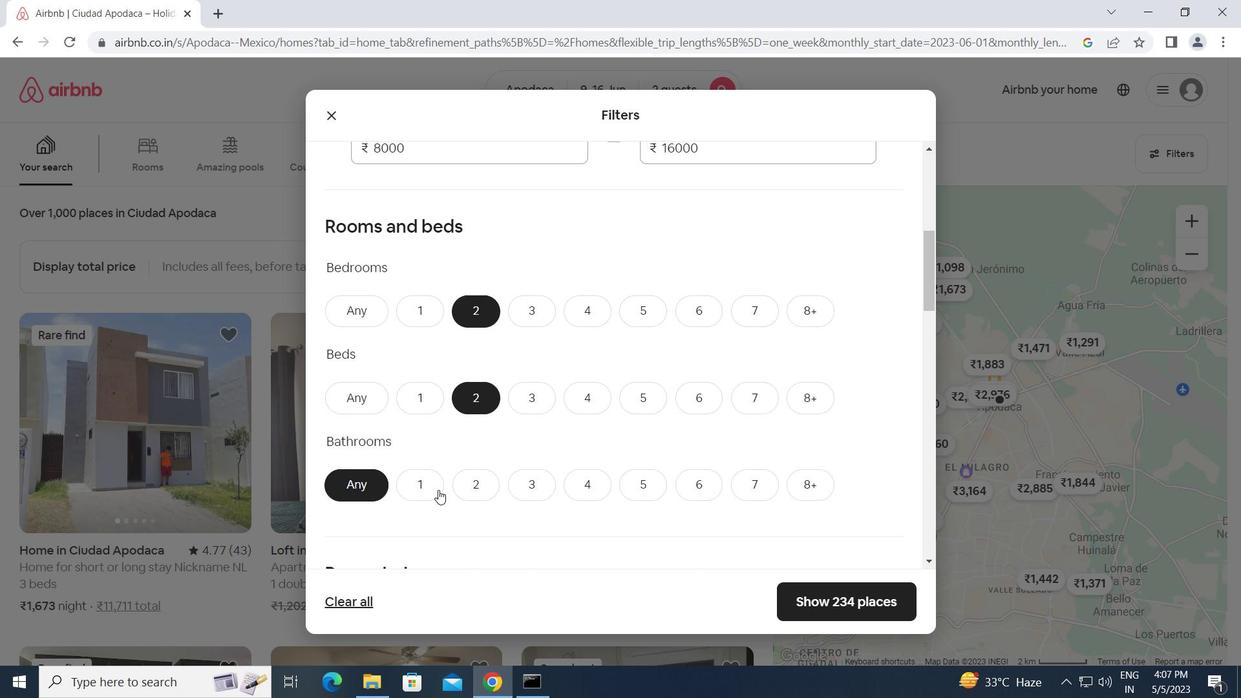 
Action: Mouse pressed left at (424, 478)
Screenshot: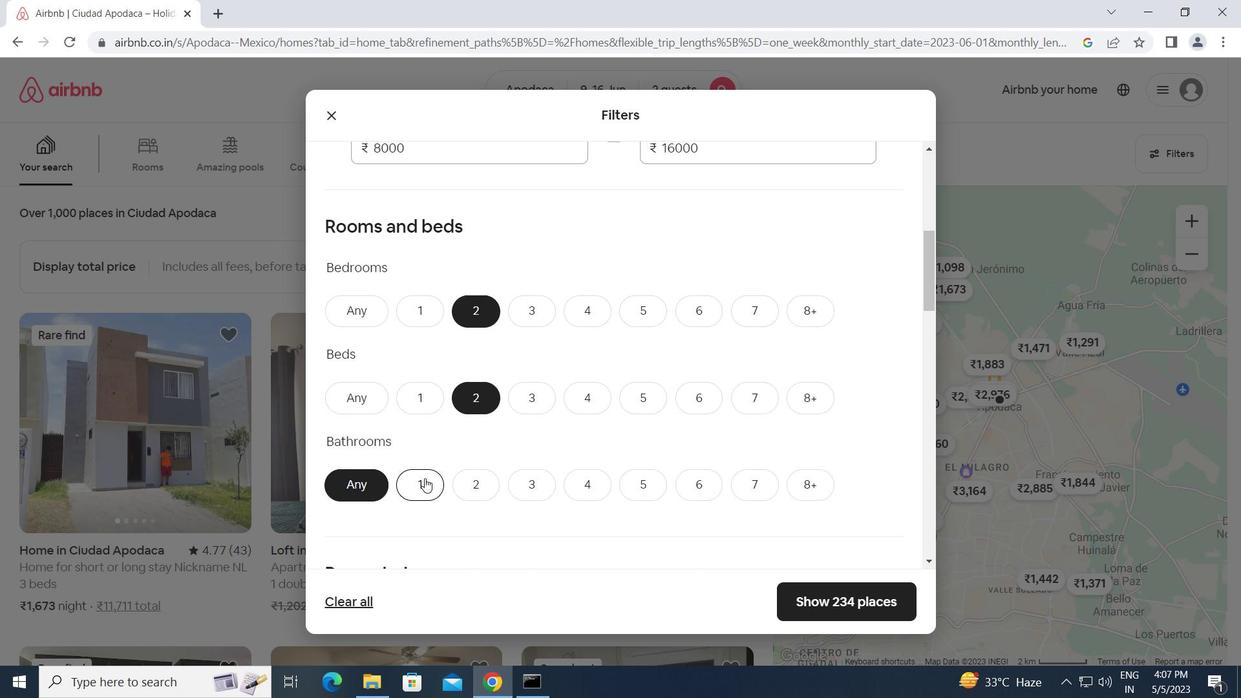 
Action: Mouse moved to (479, 506)
Screenshot: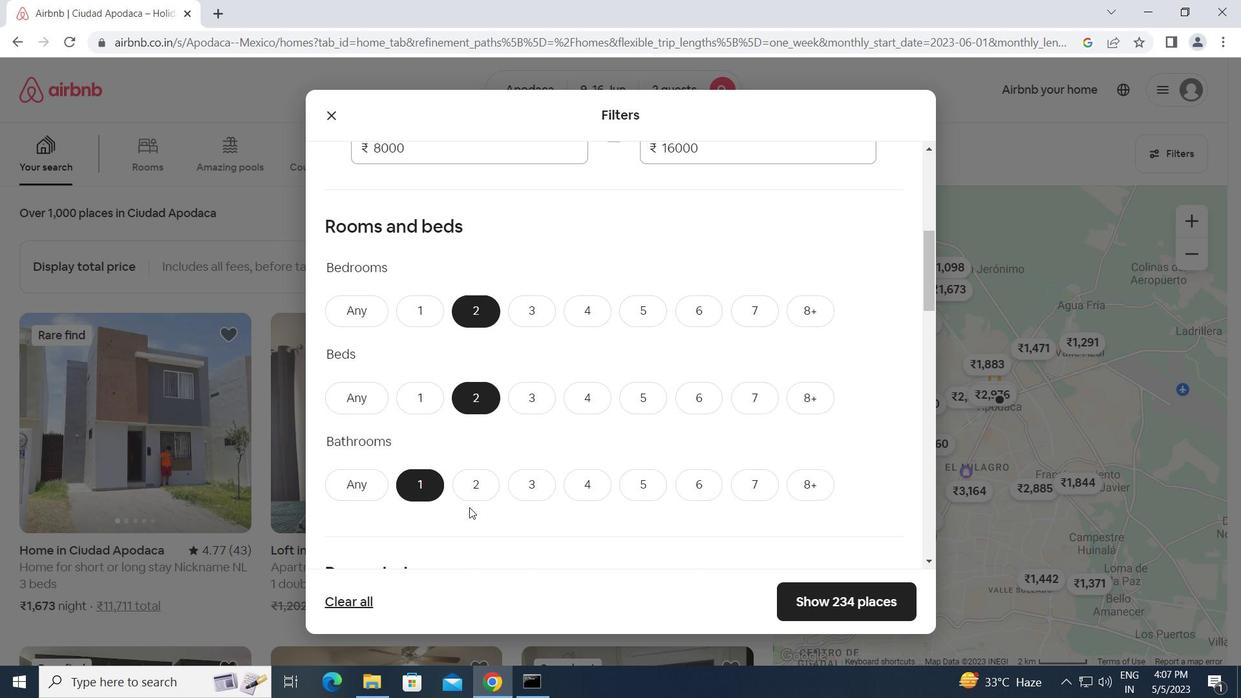 
Action: Mouse scrolled (479, 505) with delta (0, 0)
Screenshot: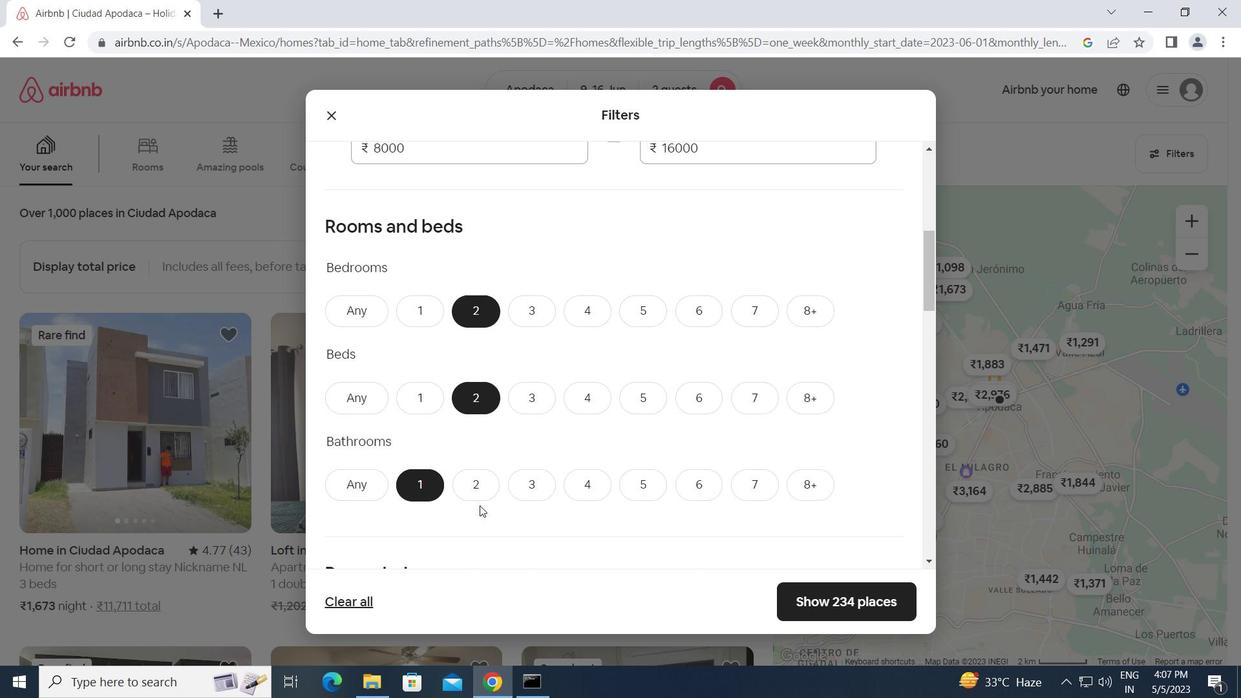 
Action: Mouse scrolled (479, 505) with delta (0, 0)
Screenshot: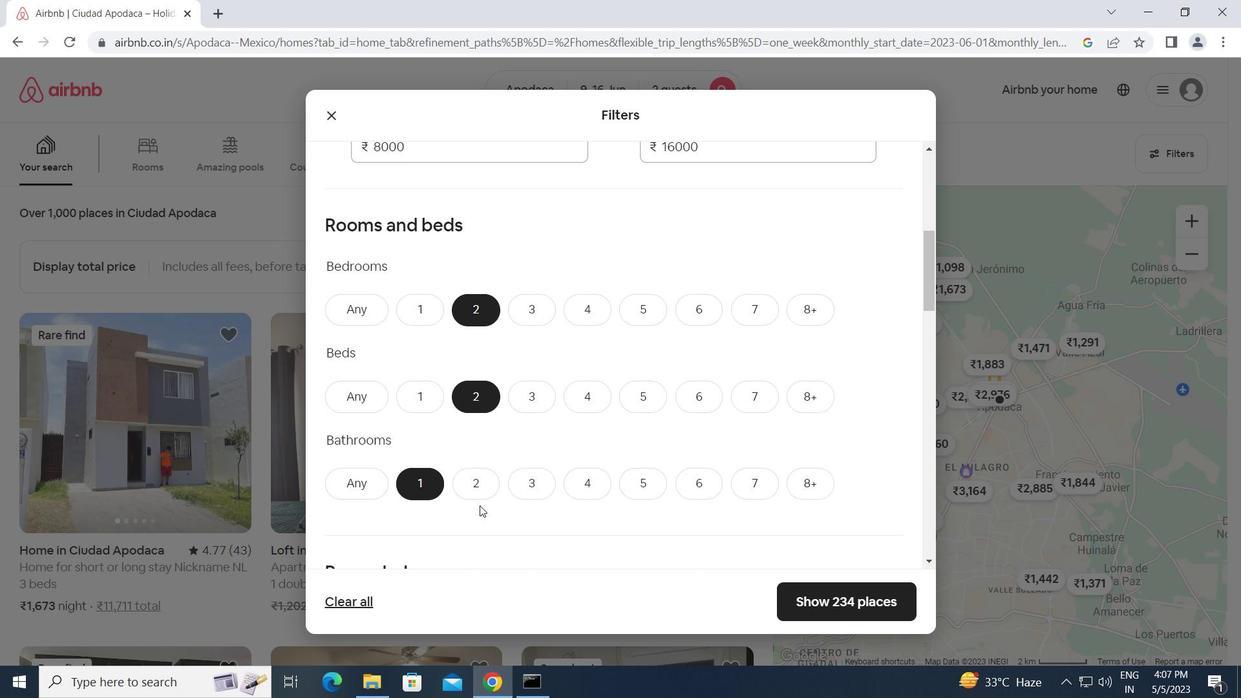 
Action: Mouse moved to (415, 517)
Screenshot: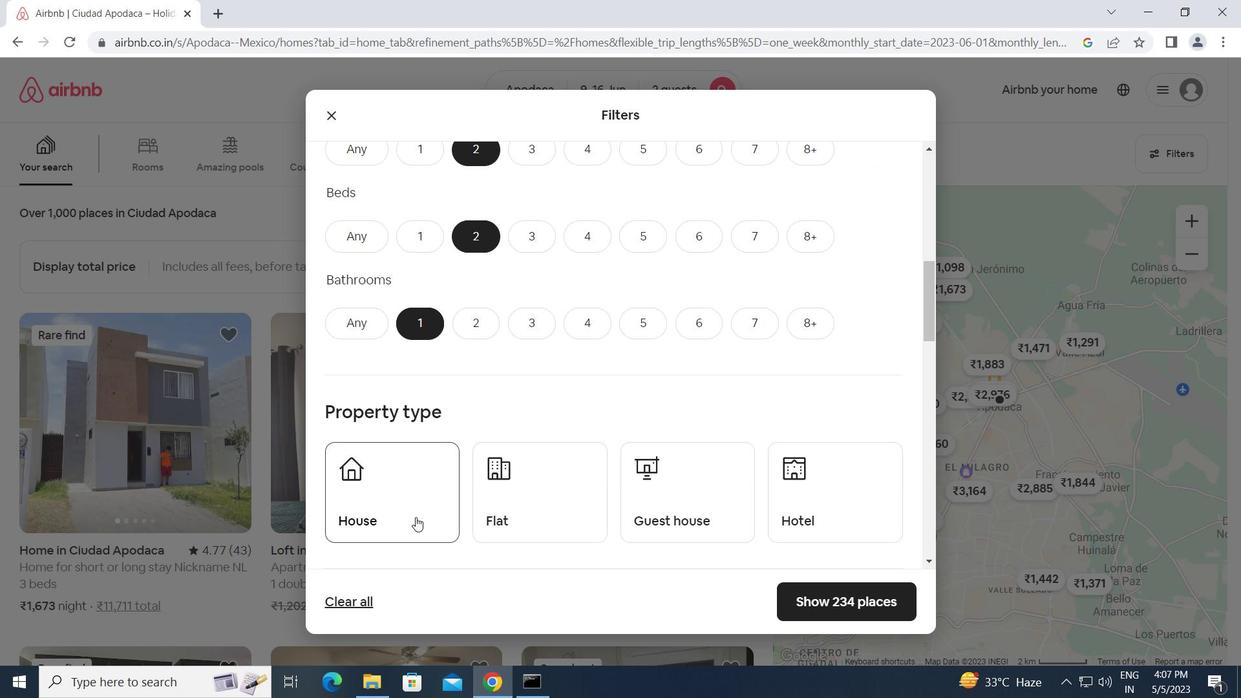 
Action: Mouse pressed left at (415, 517)
Screenshot: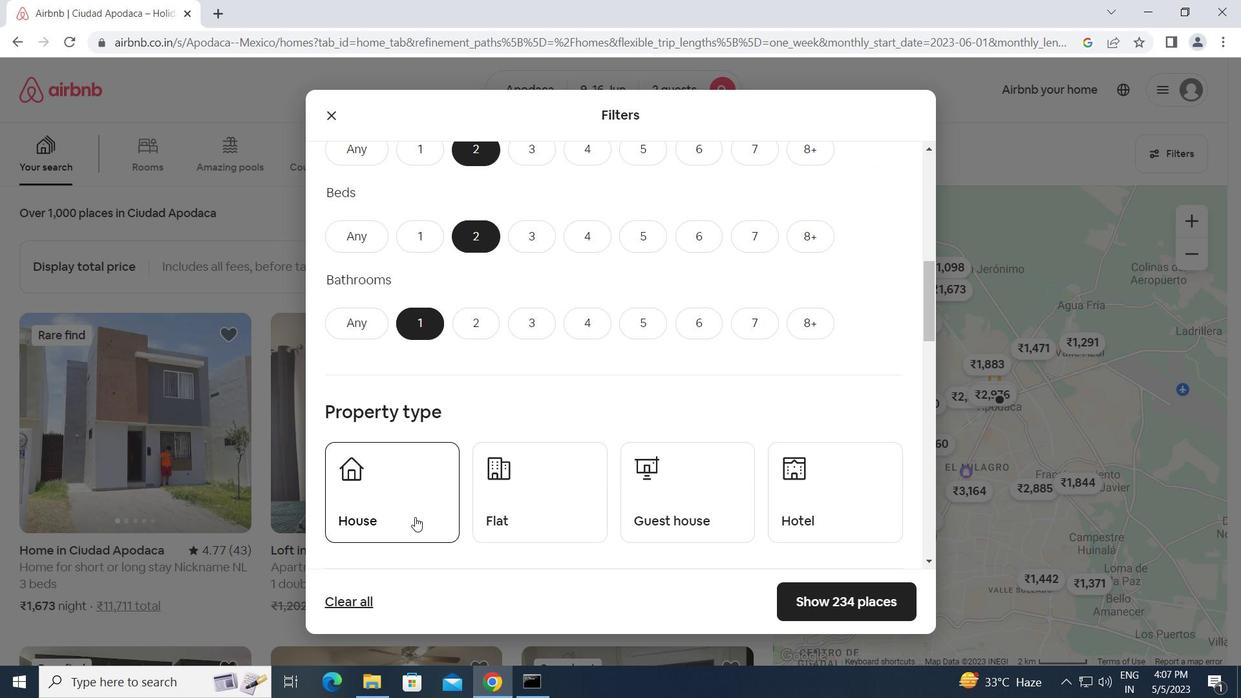 
Action: Mouse moved to (554, 491)
Screenshot: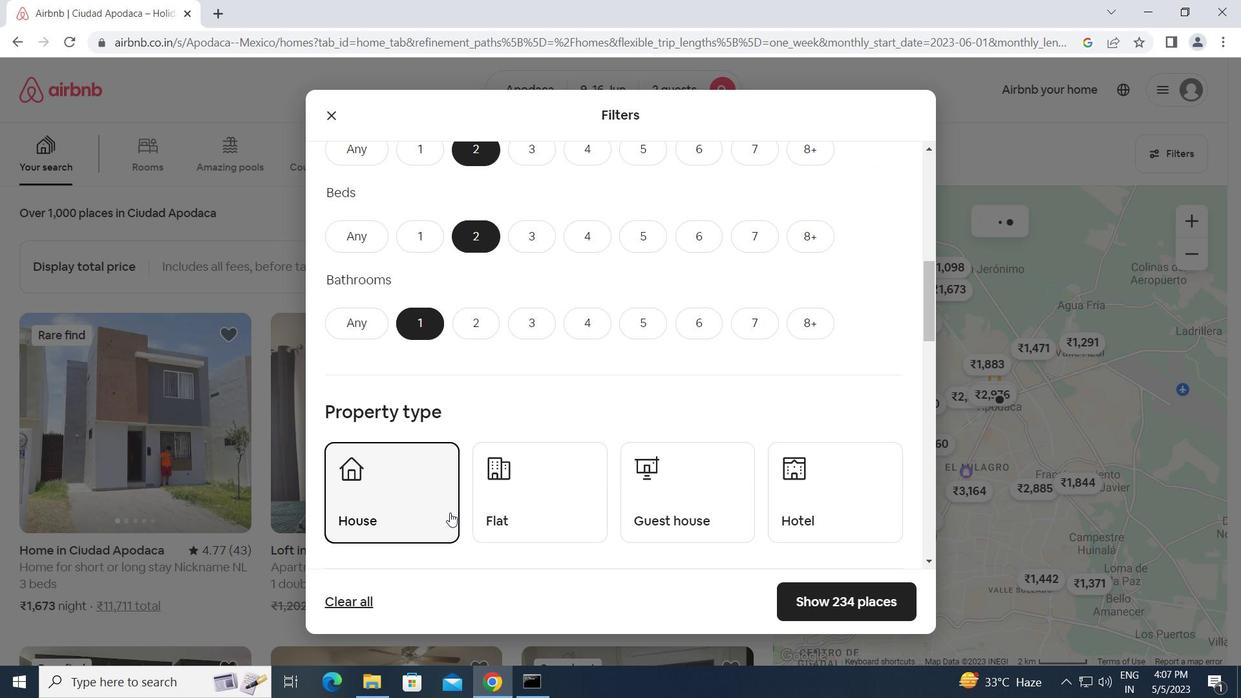 
Action: Mouse pressed left at (554, 491)
Screenshot: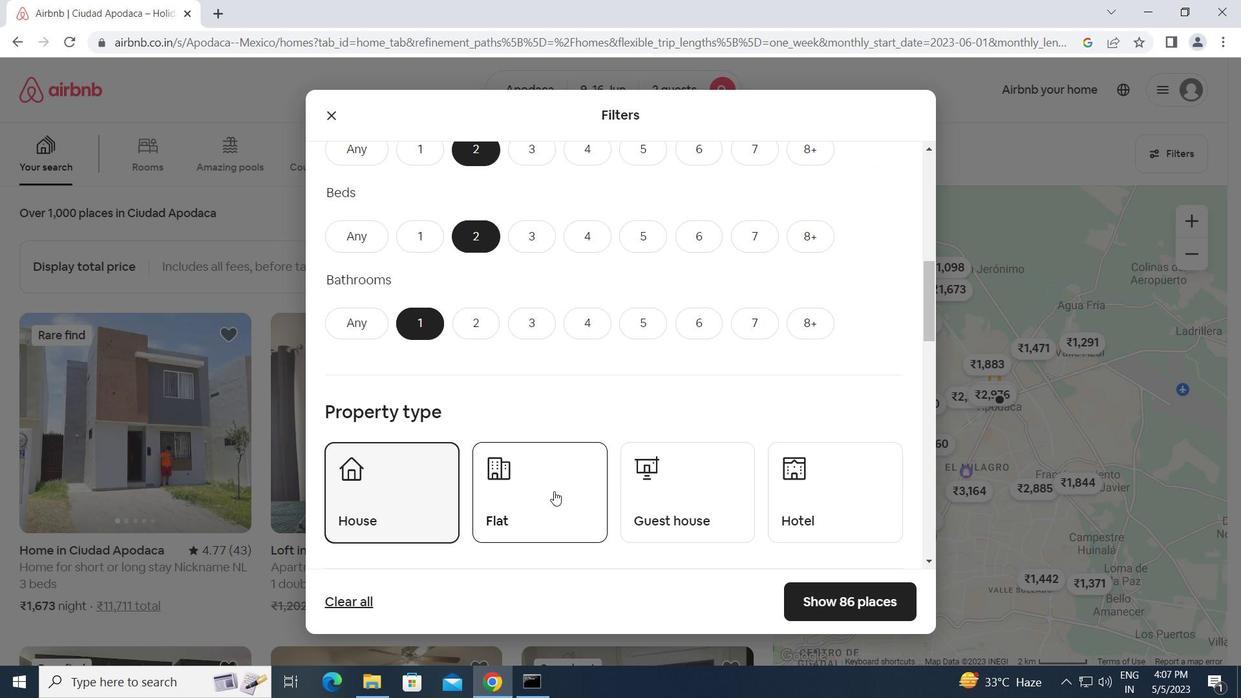 
Action: Mouse moved to (663, 491)
Screenshot: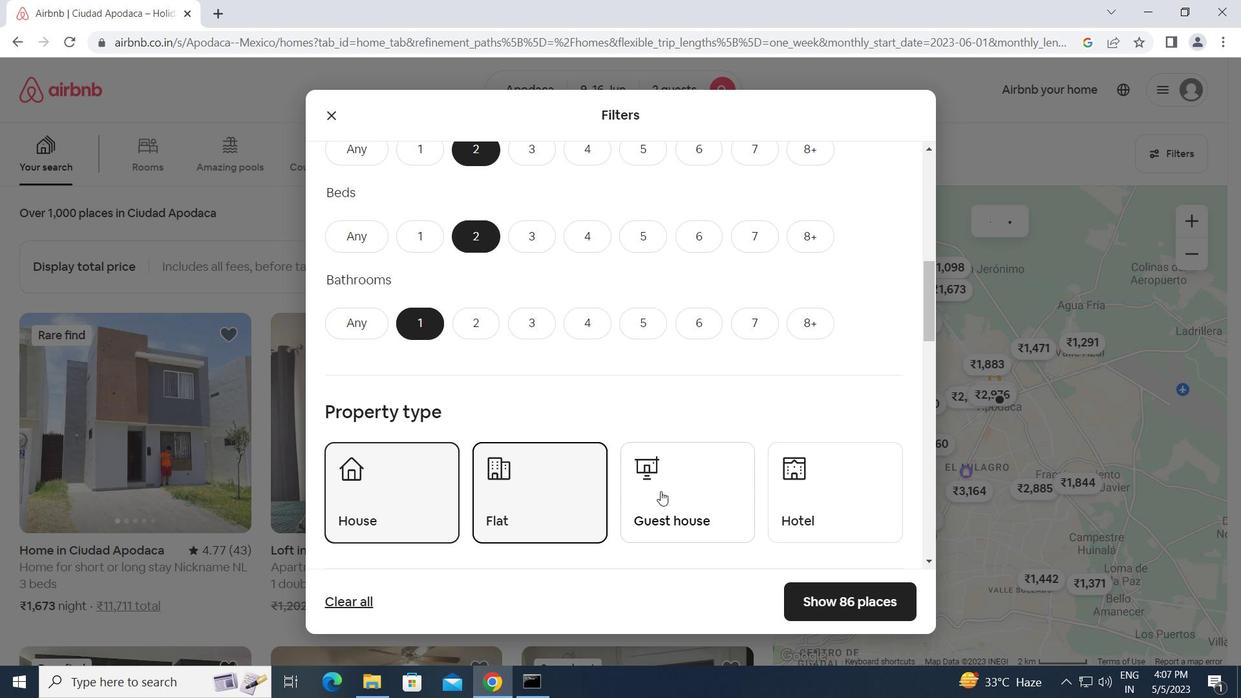 
Action: Mouse pressed left at (663, 491)
Screenshot: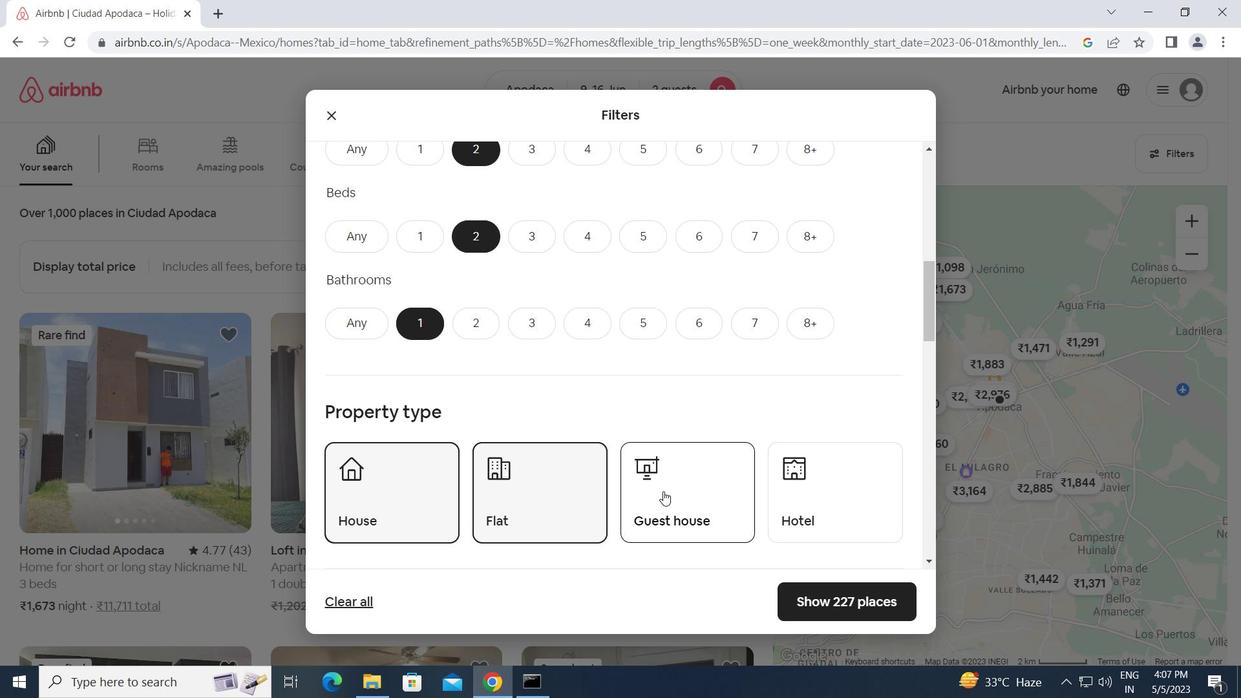 
Action: Mouse moved to (565, 543)
Screenshot: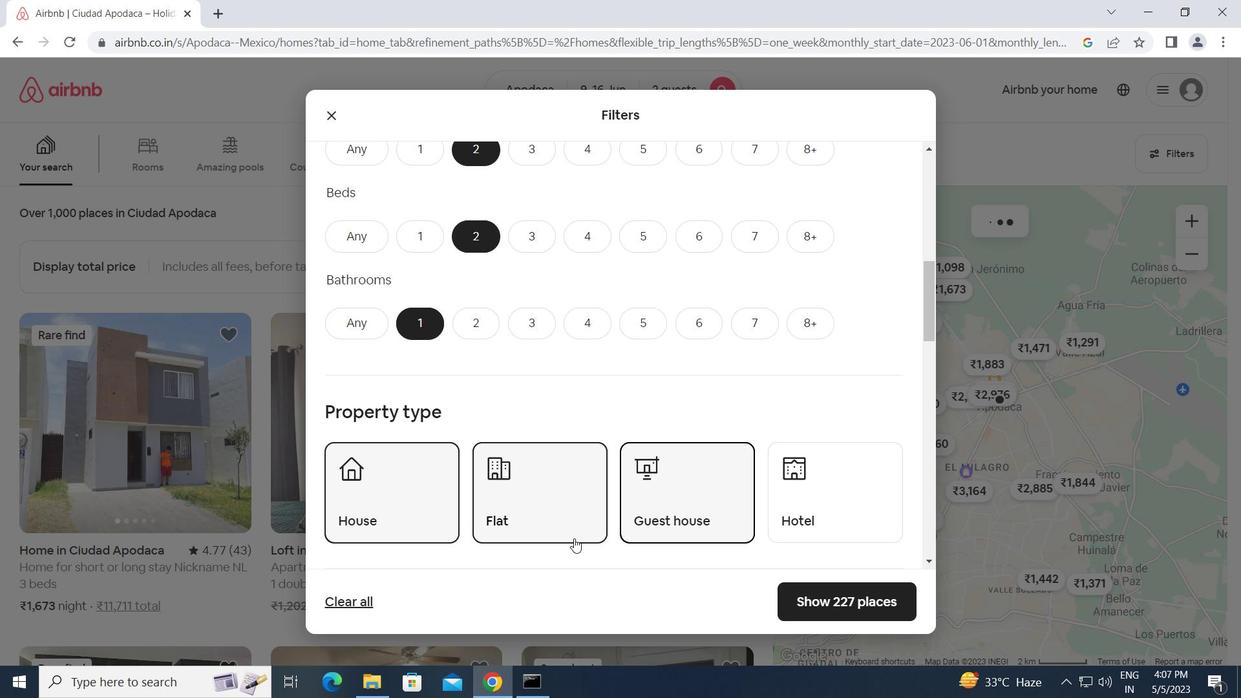
Action: Mouse scrolled (565, 543) with delta (0, 0)
Screenshot: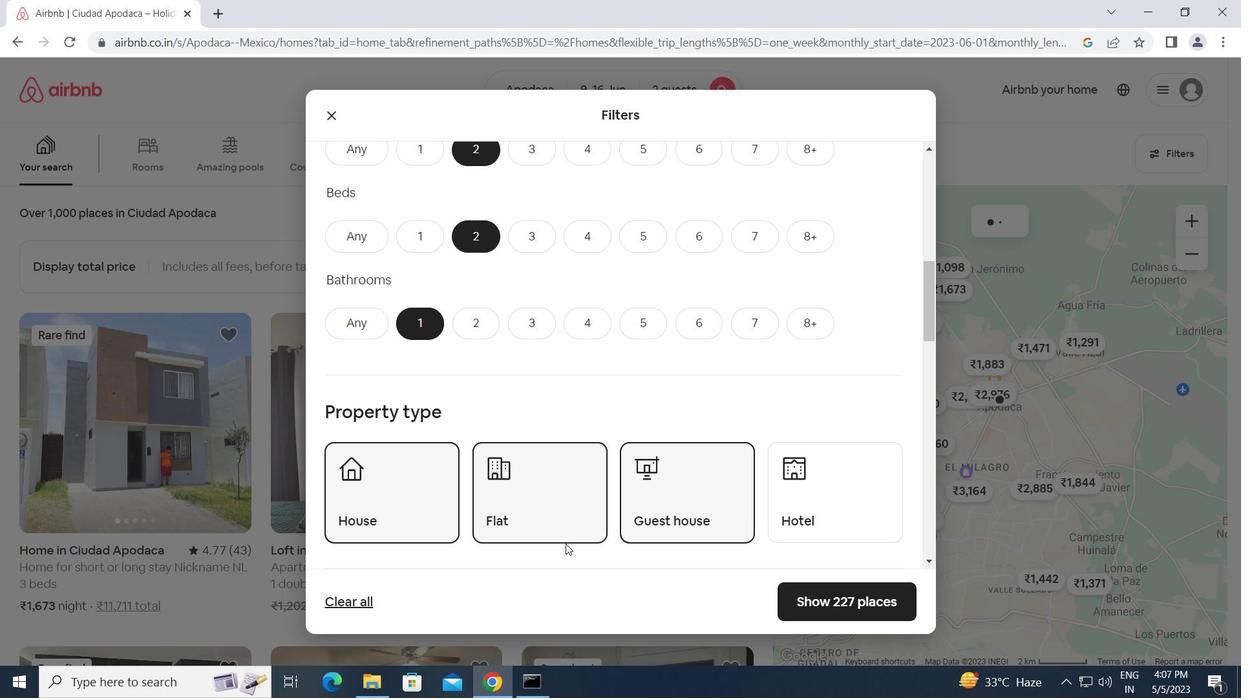 
Action: Mouse scrolled (565, 543) with delta (0, 0)
Screenshot: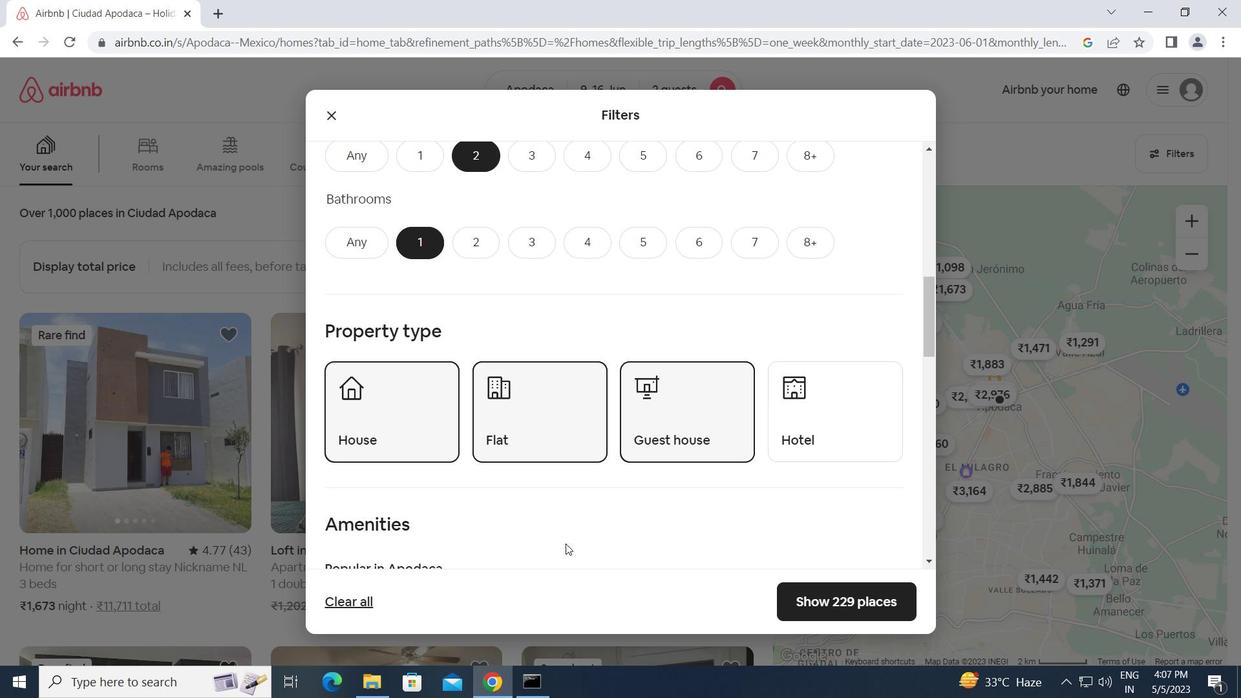 
Action: Mouse scrolled (565, 543) with delta (0, 0)
Screenshot: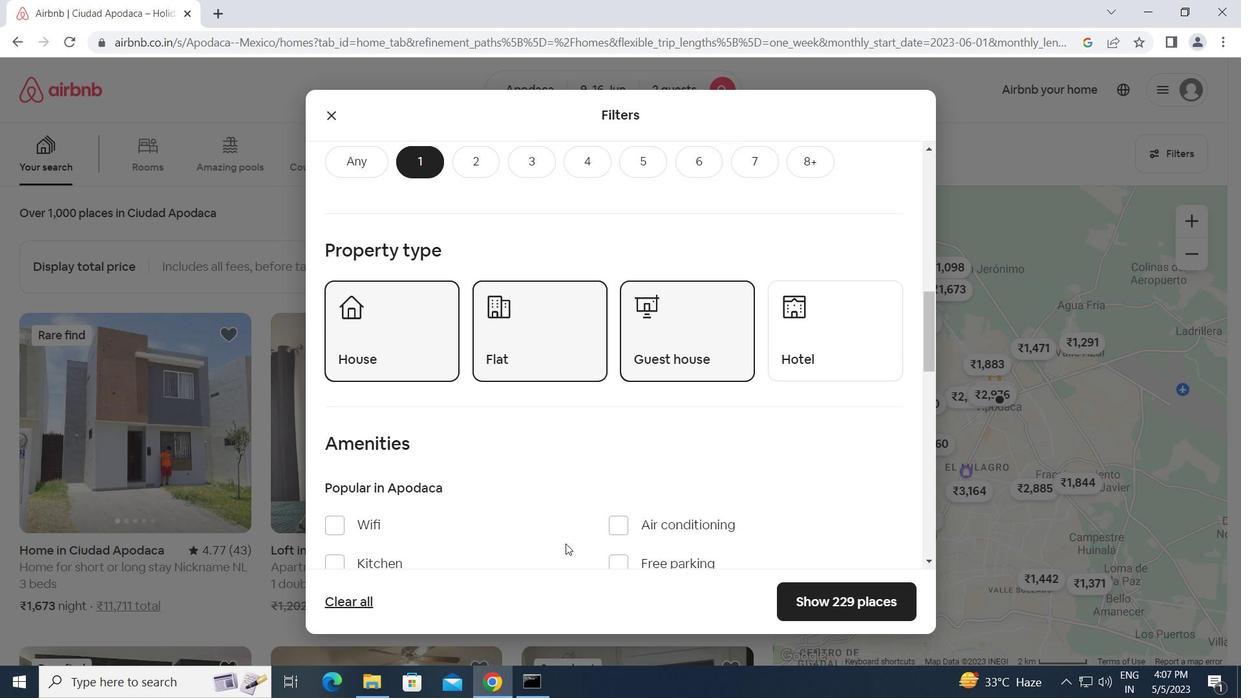 
Action: Mouse scrolled (565, 543) with delta (0, 0)
Screenshot: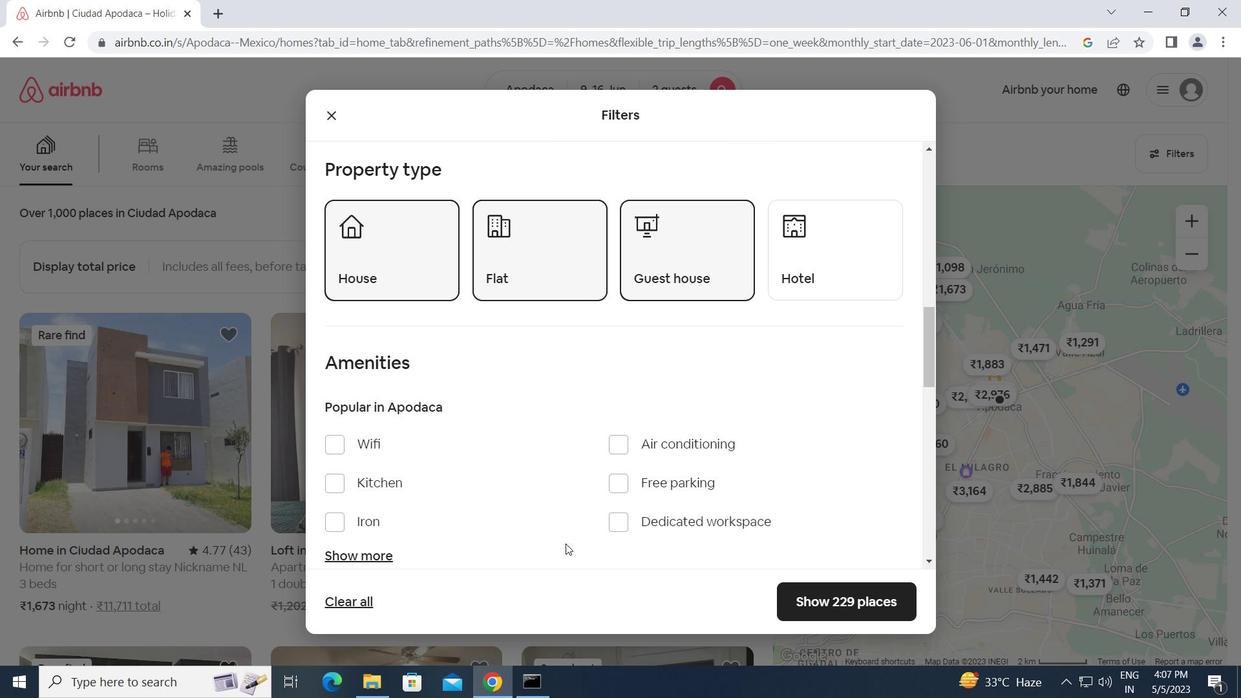 
Action: Mouse scrolled (565, 543) with delta (0, 0)
Screenshot: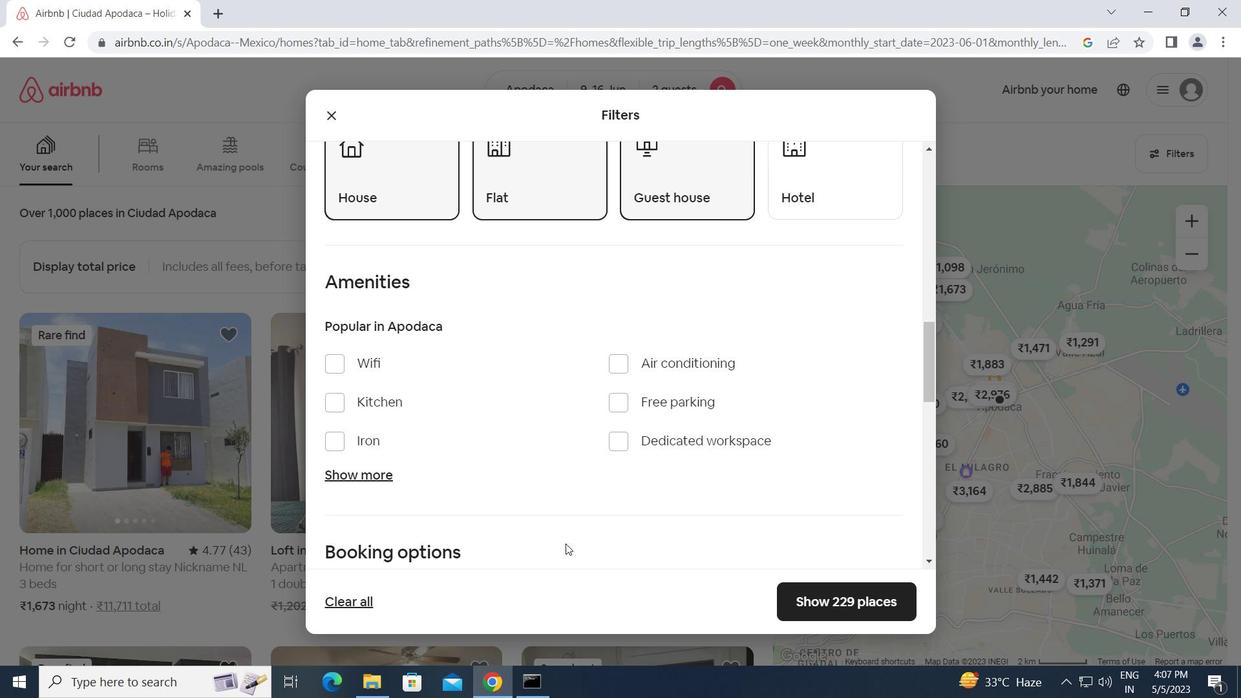 
Action: Mouse scrolled (565, 543) with delta (0, 0)
Screenshot: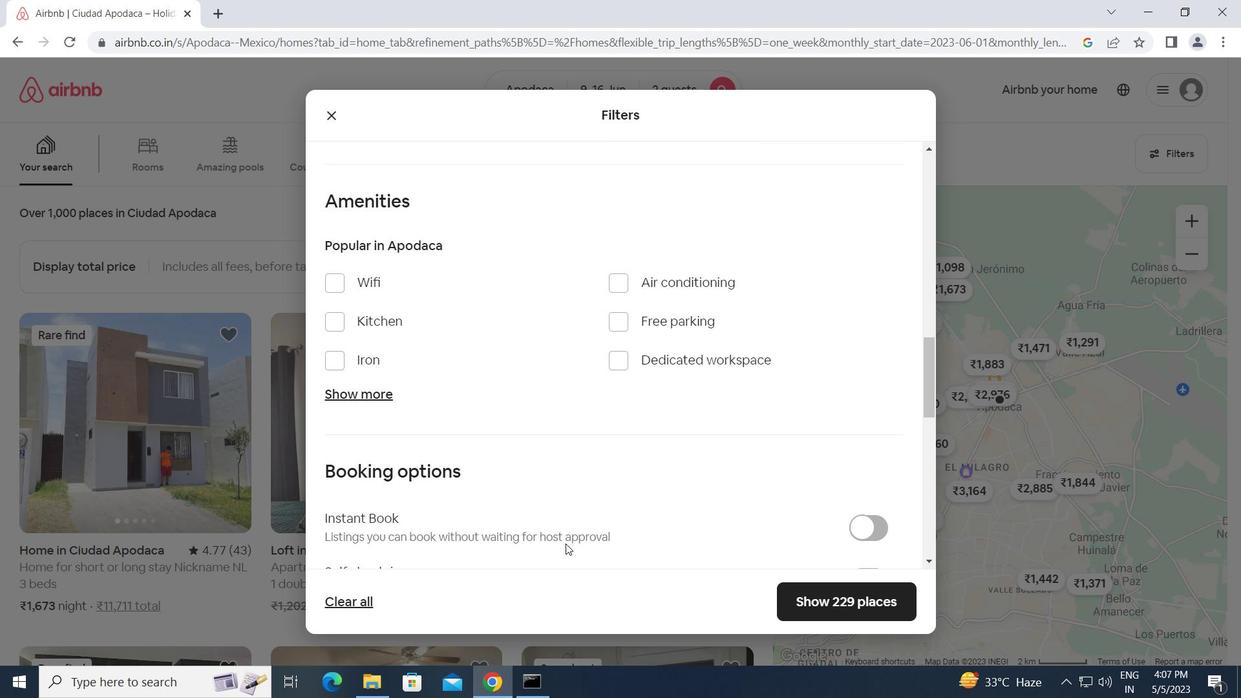 
Action: Mouse scrolled (565, 543) with delta (0, 0)
Screenshot: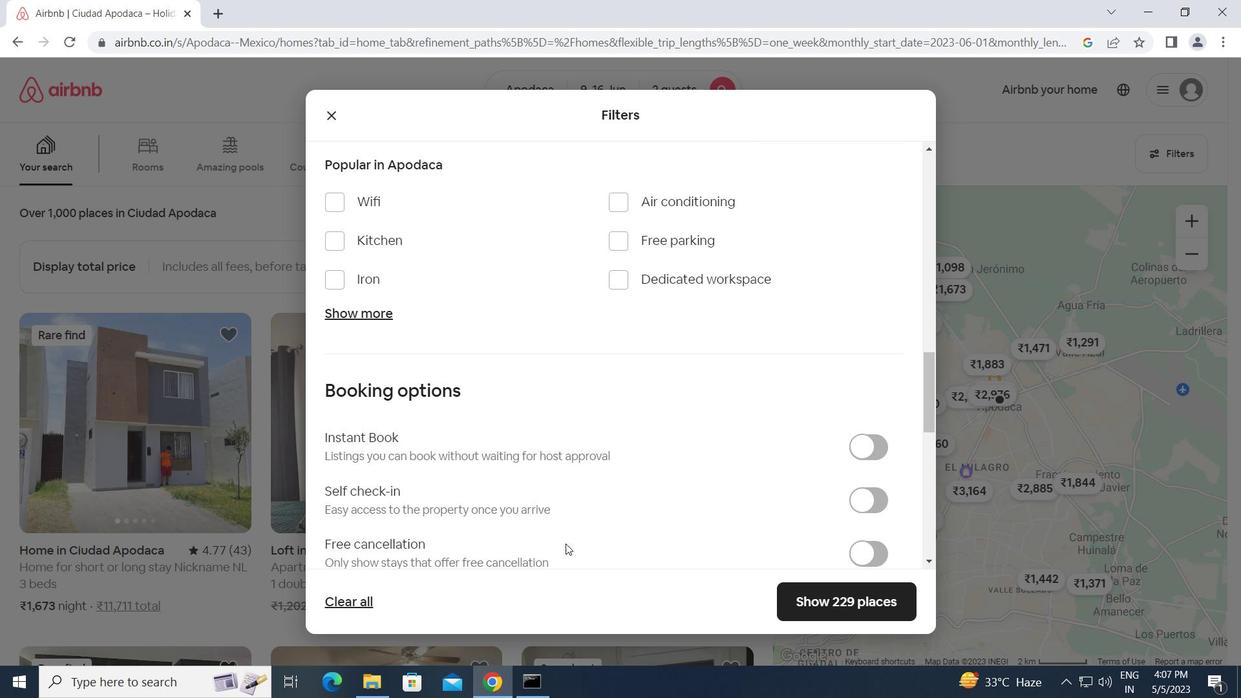
Action: Mouse moved to (854, 413)
Screenshot: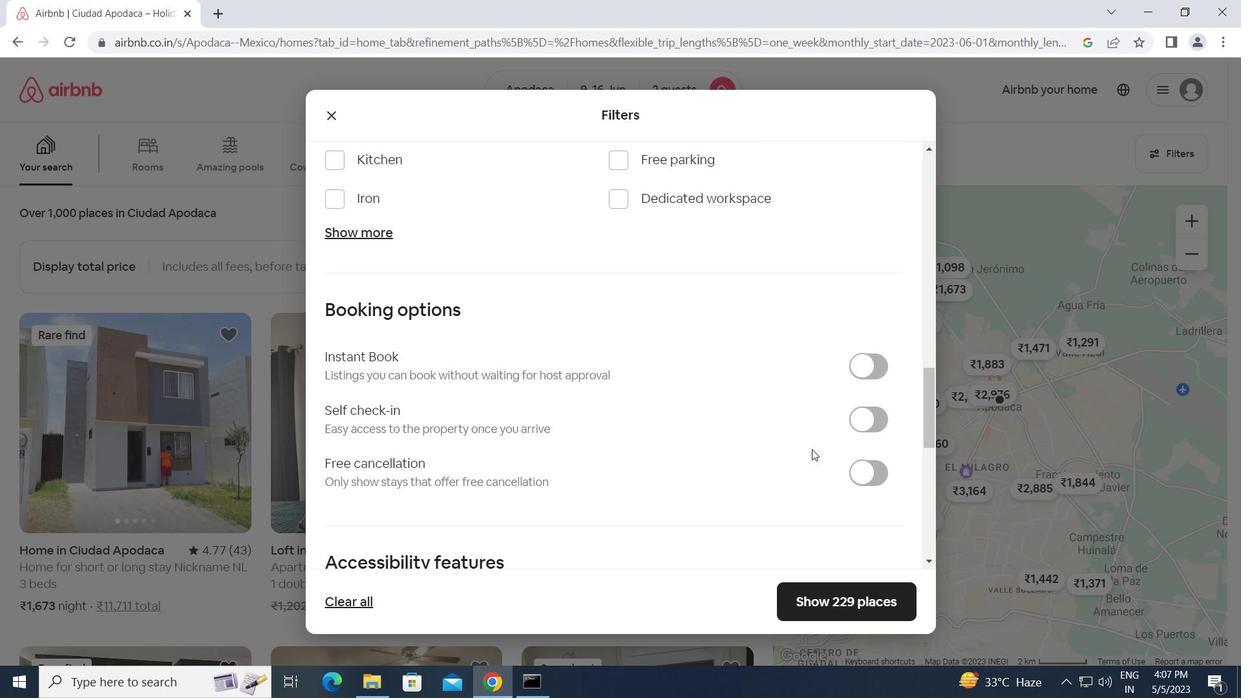 
Action: Mouse pressed left at (854, 413)
Screenshot: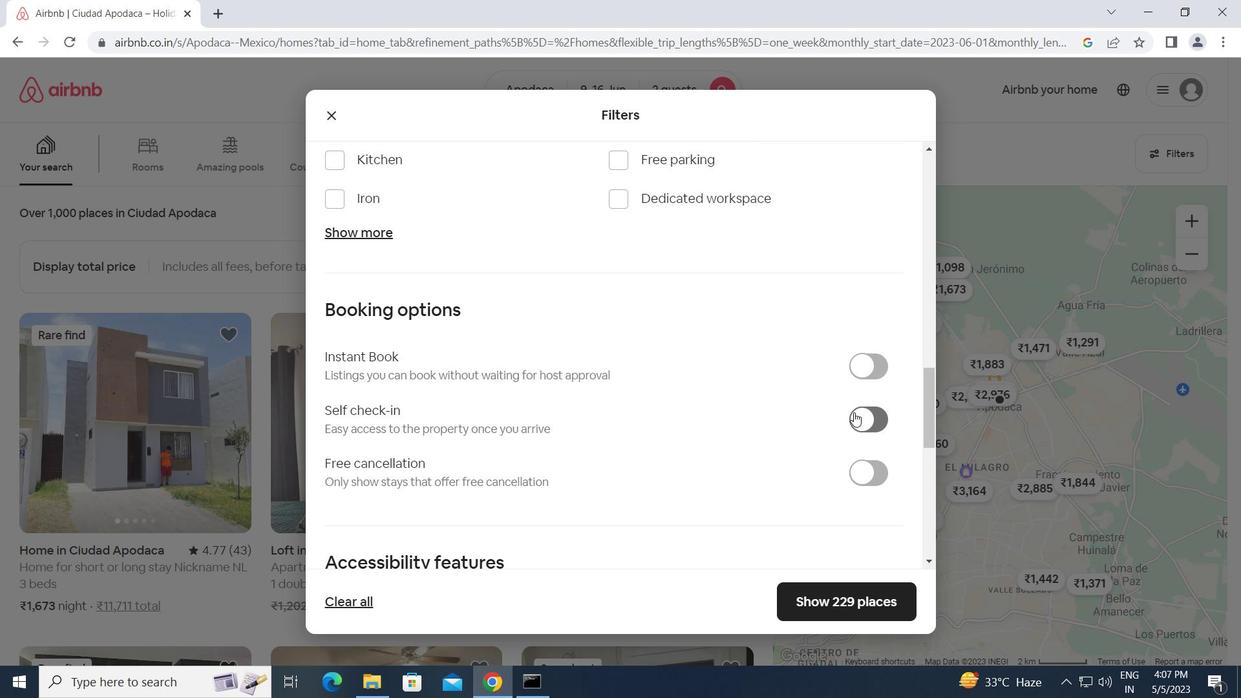 
Action: Mouse moved to (615, 492)
Screenshot: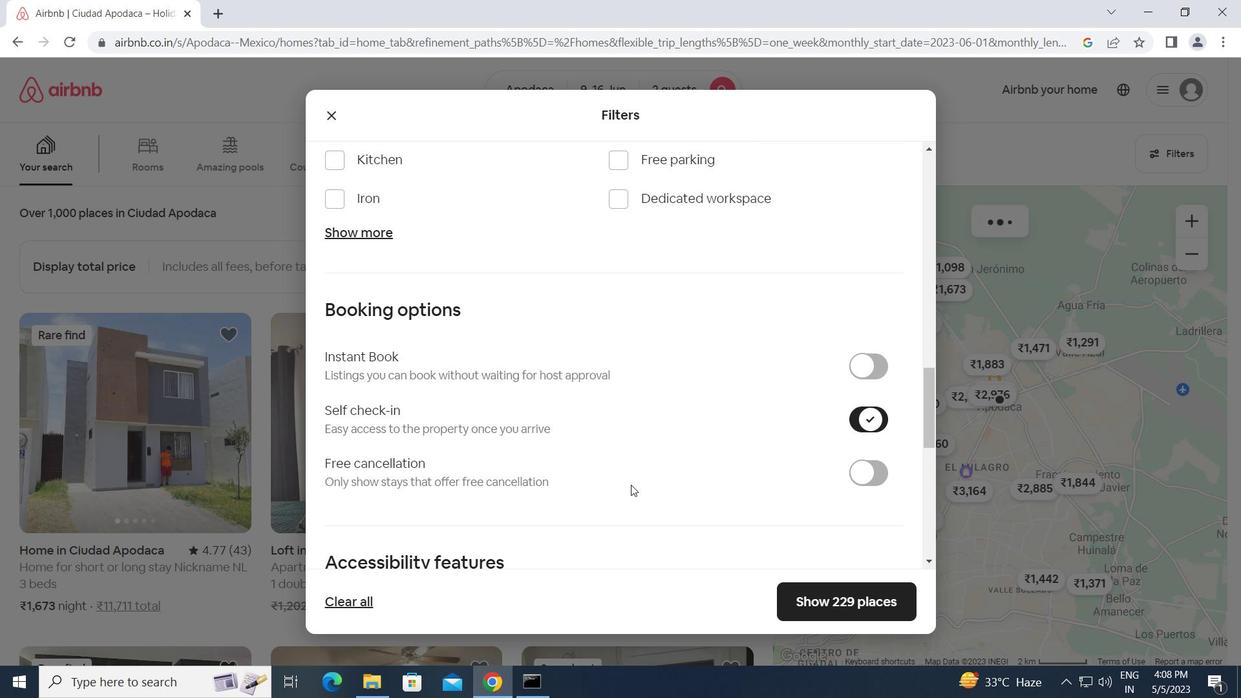 
Action: Mouse scrolled (615, 491) with delta (0, 0)
Screenshot: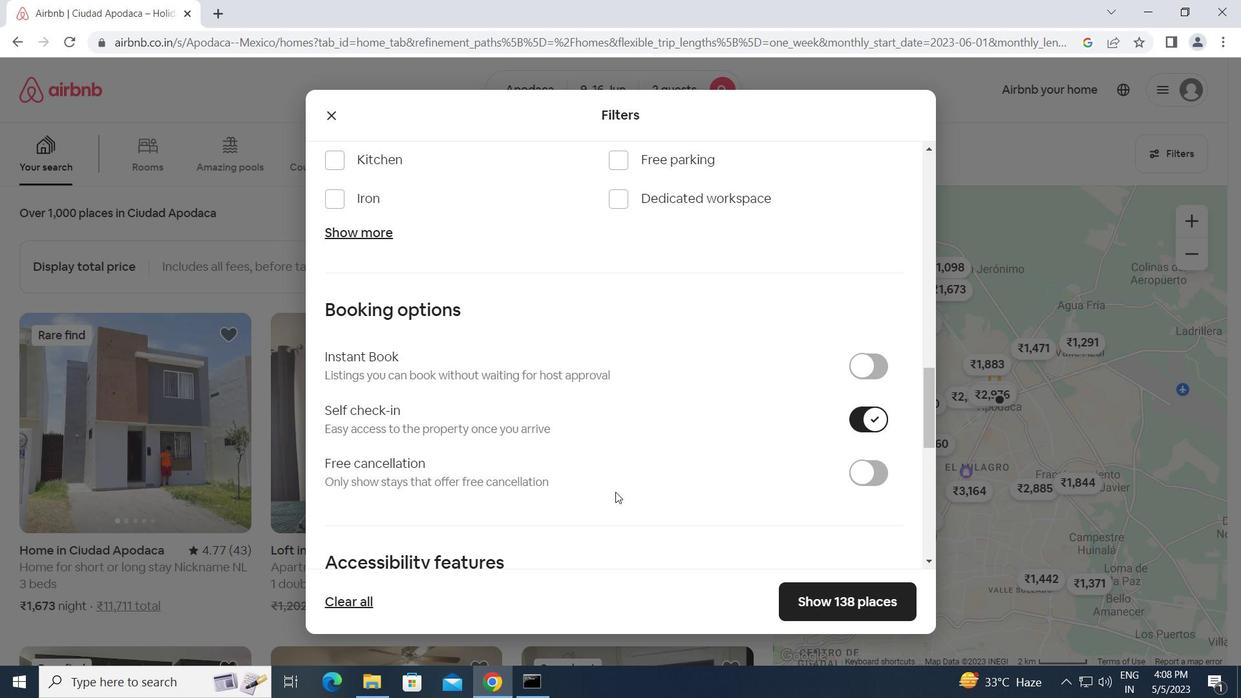 
Action: Mouse scrolled (615, 491) with delta (0, 0)
Screenshot: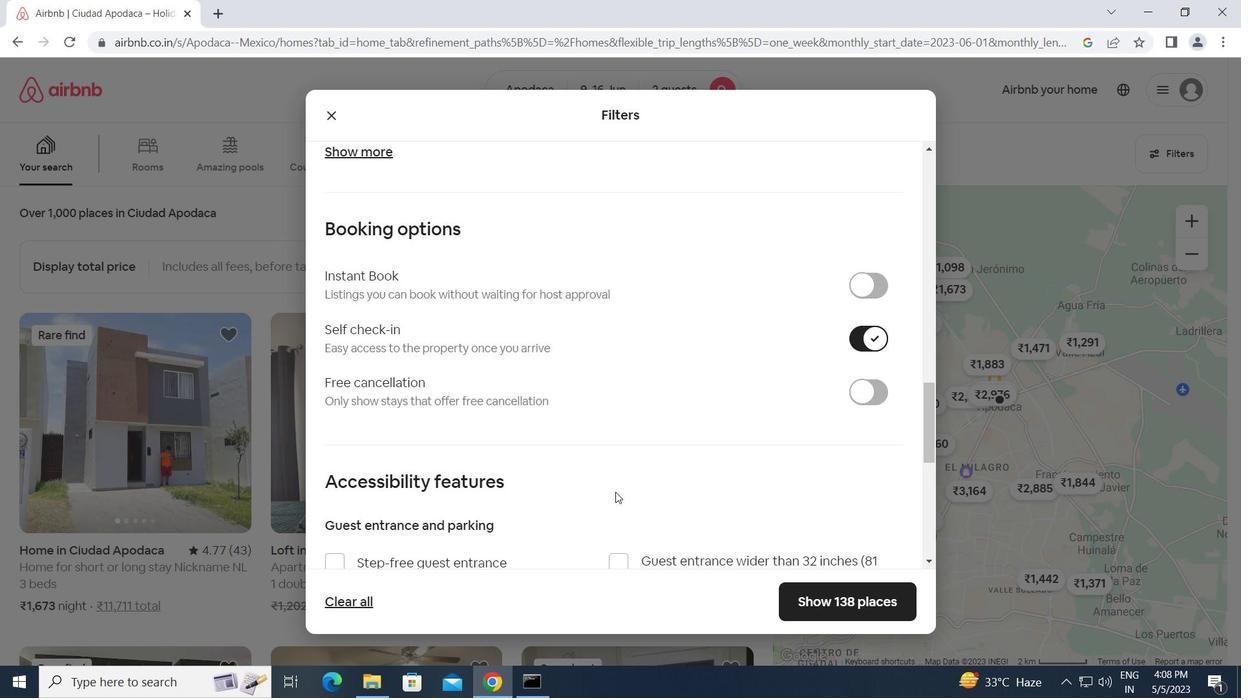 
Action: Mouse scrolled (615, 491) with delta (0, 0)
Screenshot: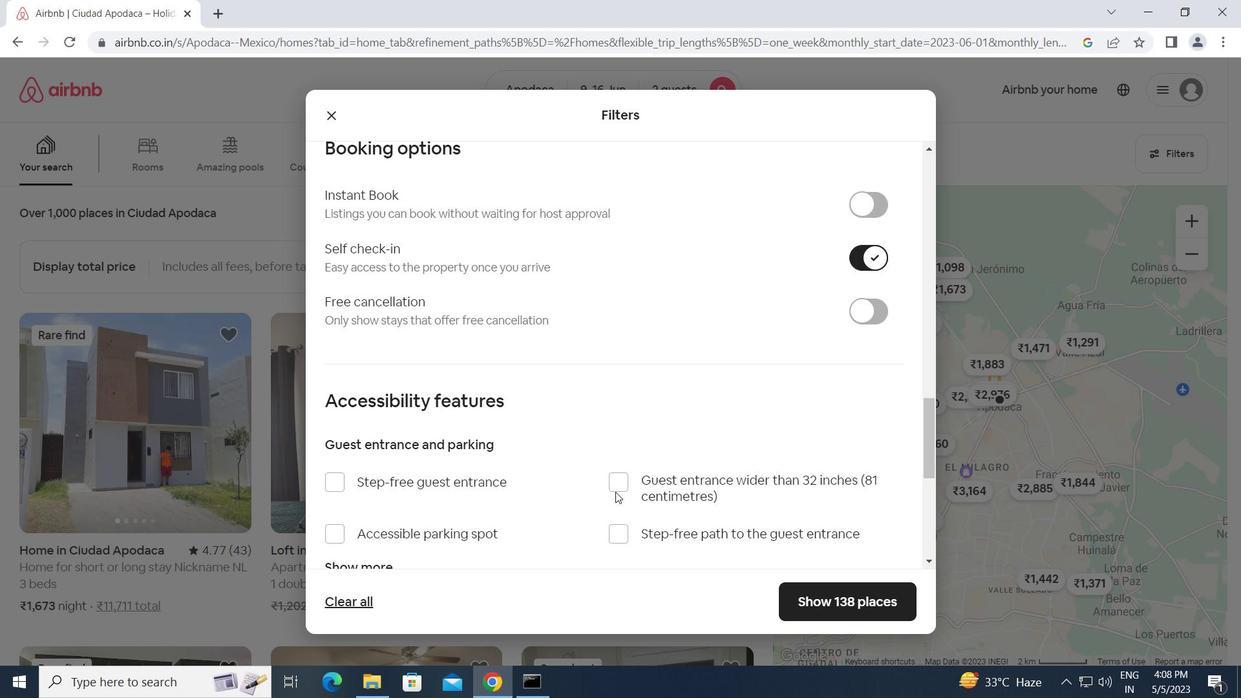 
Action: Mouse scrolled (615, 491) with delta (0, 0)
Screenshot: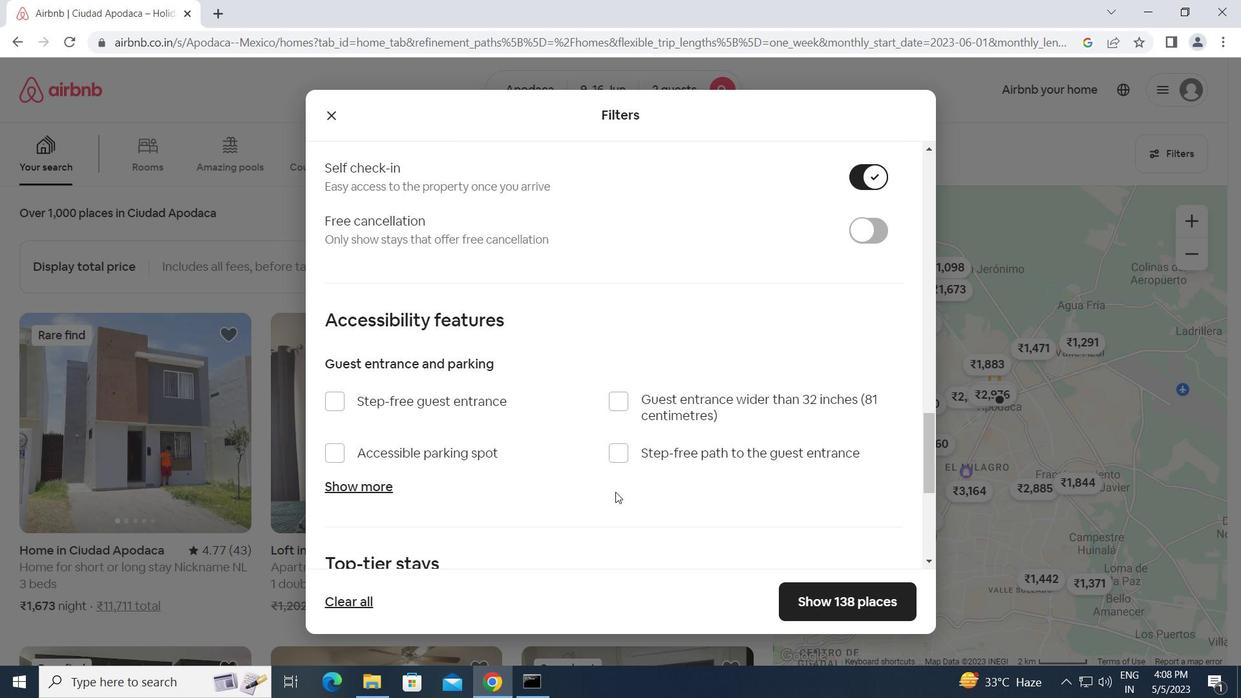 
Action: Mouse scrolled (615, 491) with delta (0, 0)
Screenshot: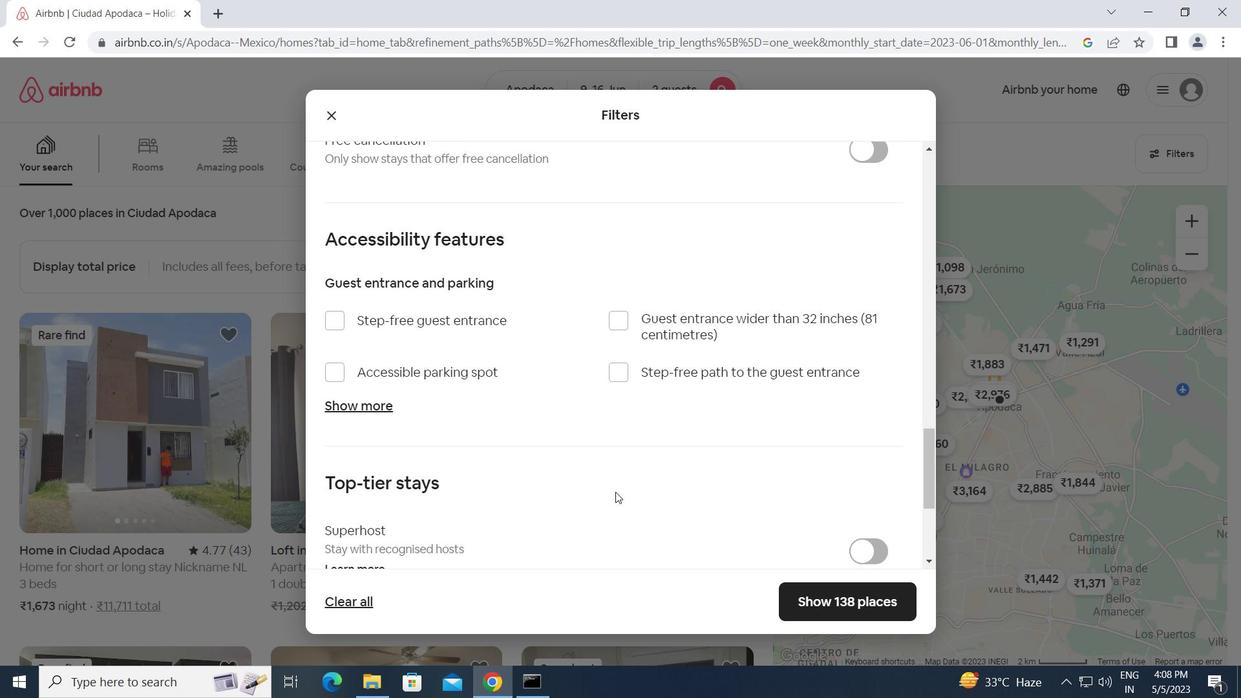 
Action: Mouse scrolled (615, 491) with delta (0, 0)
Screenshot: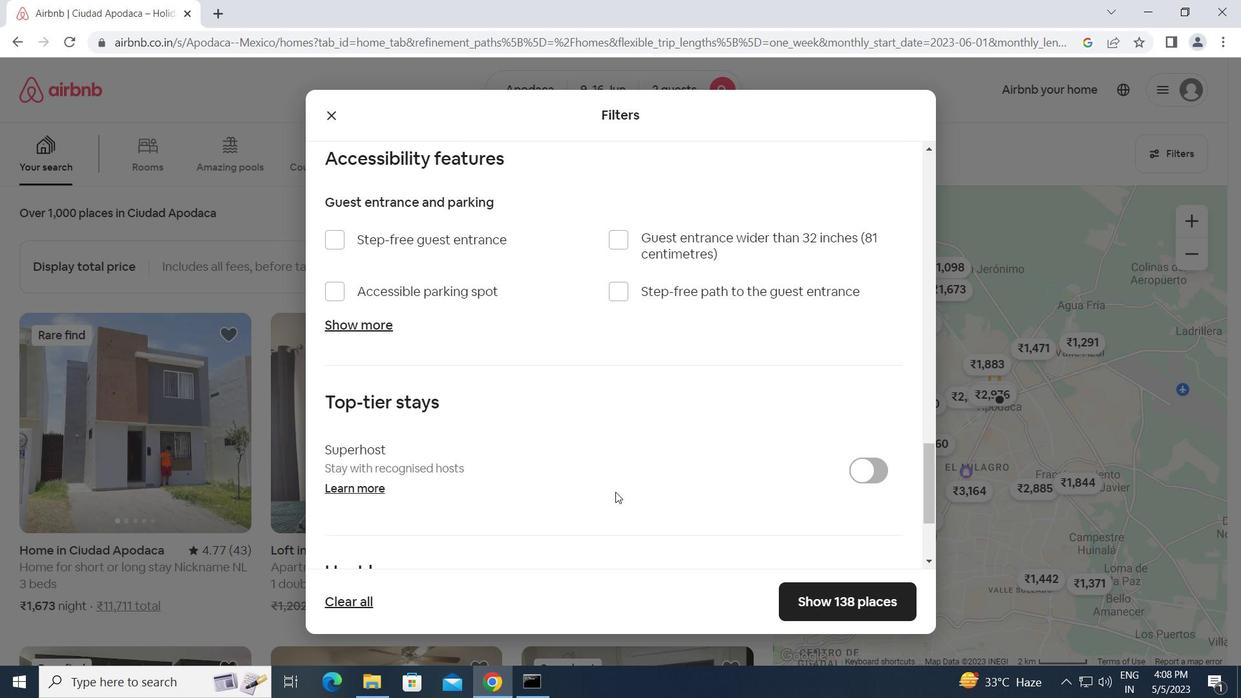 
Action: Mouse scrolled (615, 491) with delta (0, 0)
Screenshot: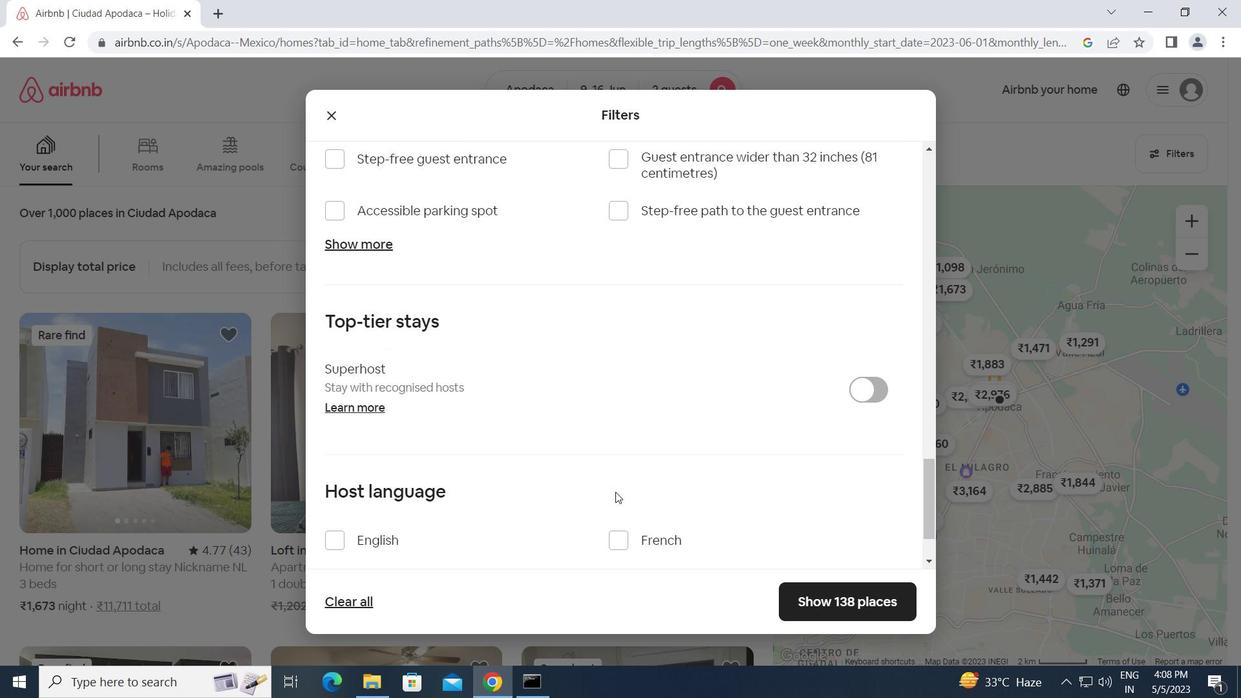 
Action: Mouse moved to (337, 457)
Screenshot: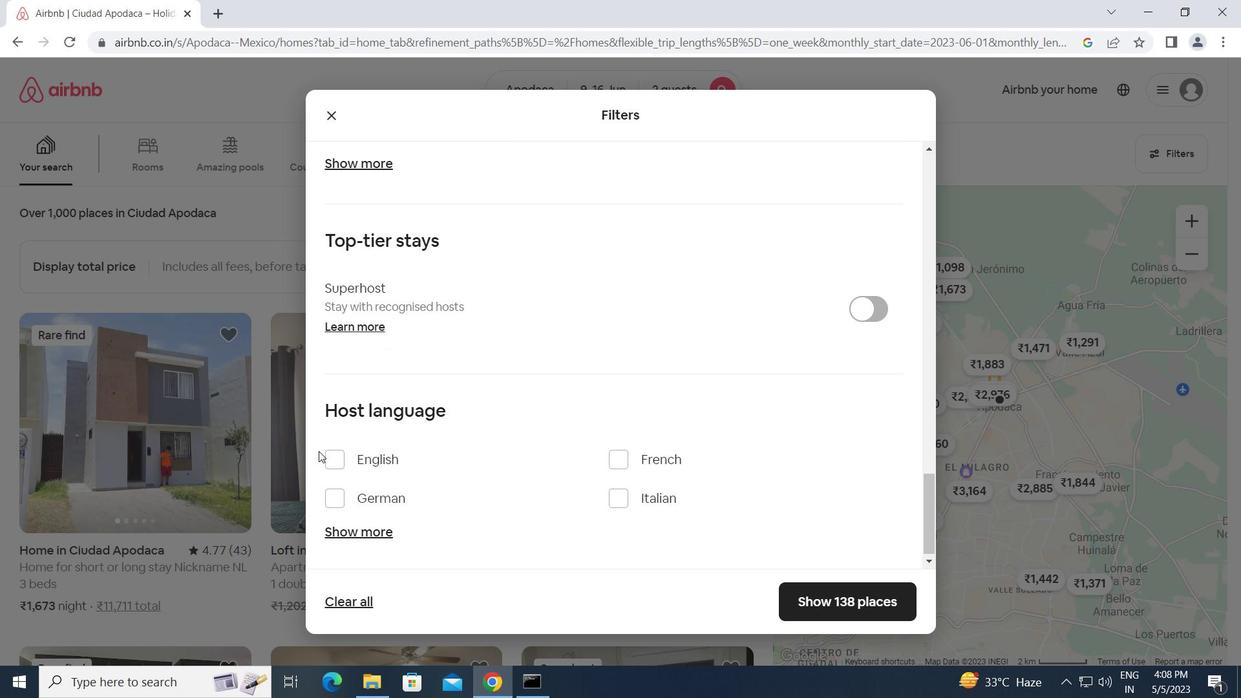 
Action: Mouse pressed left at (337, 457)
Screenshot: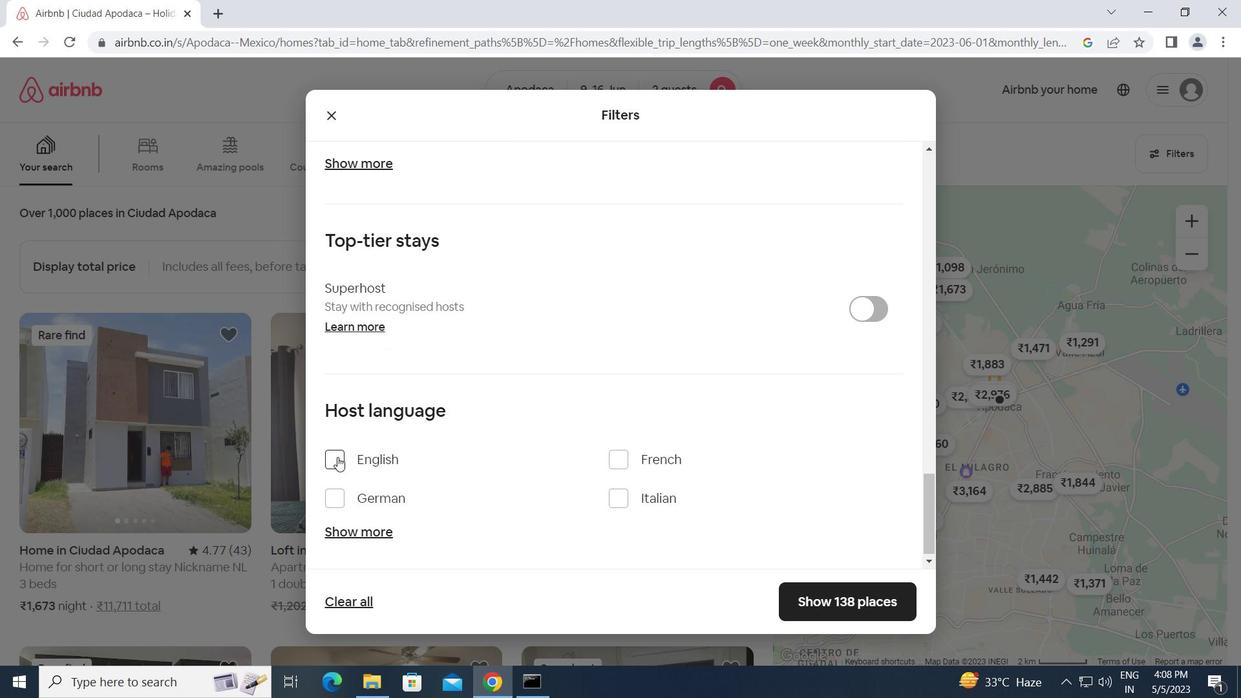 
Action: Mouse moved to (847, 595)
Screenshot: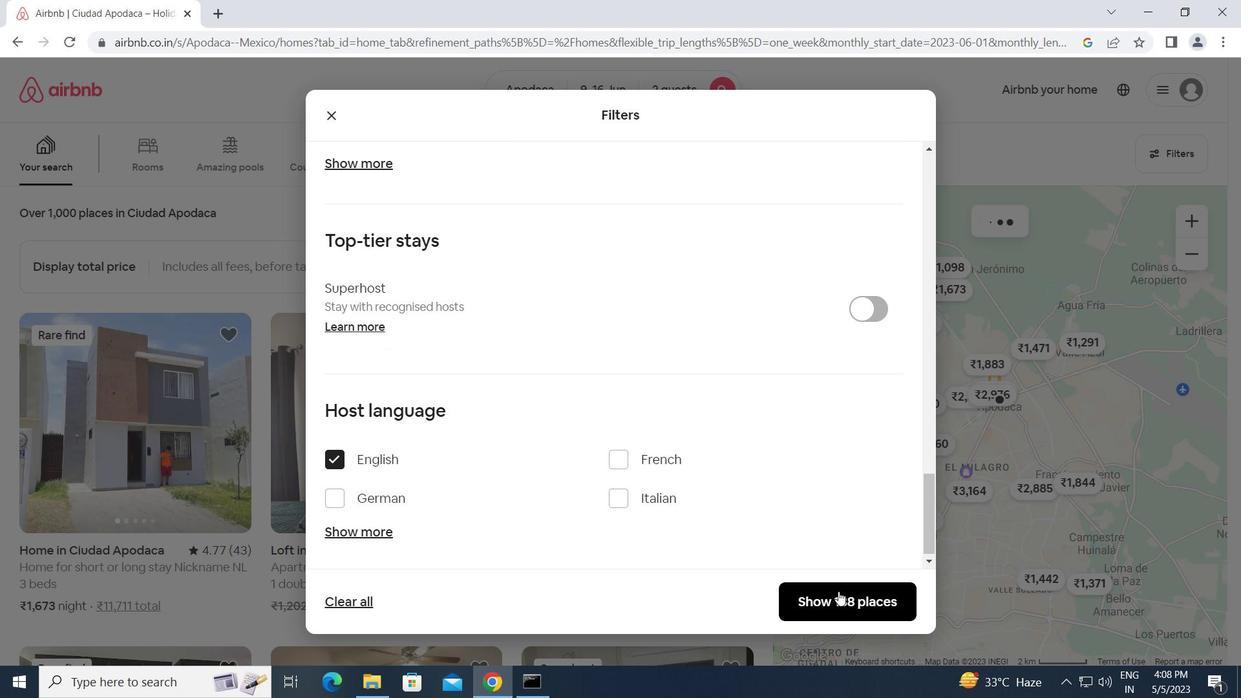 
Action: Mouse pressed left at (847, 595)
Screenshot: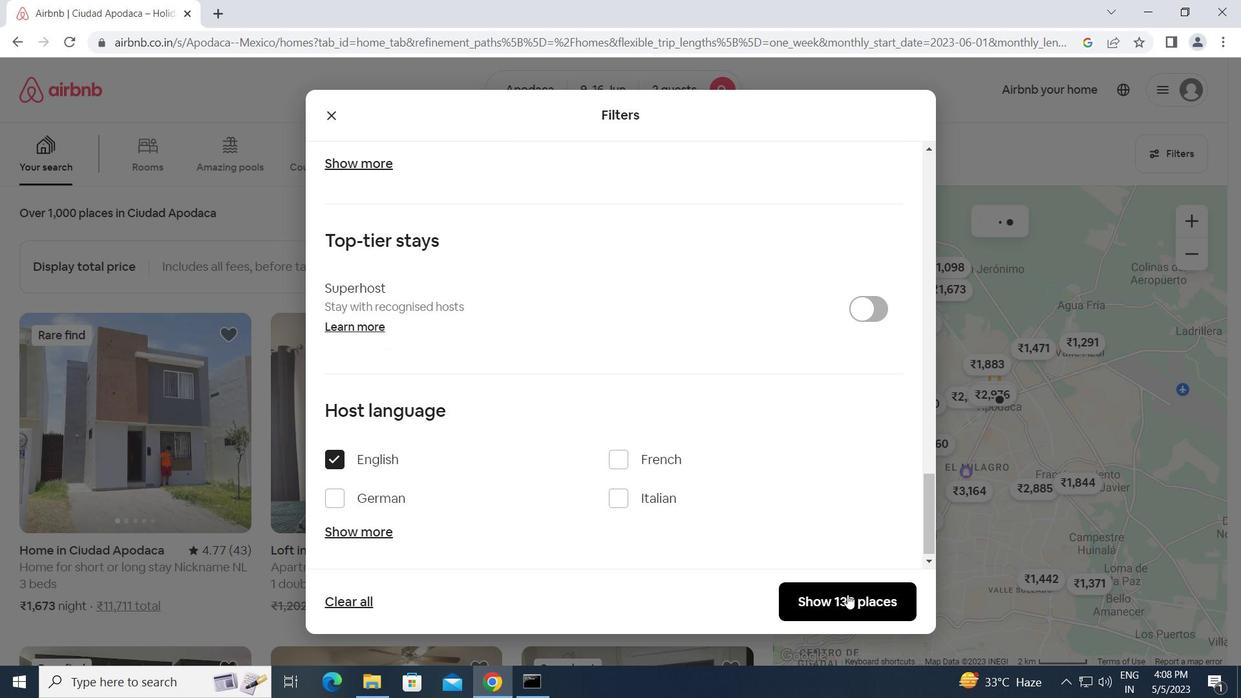 
